 Task: Send an email with the signature Christian Kelly with the subject 'Request for sponsorship' and the message 'Could you please provide a breakdown of the costs?' from softage.1@softage.net to softage.10@softage.net with an attached document Strategic_plan.pdf and move the email from Sent Items to the folder HR
Action: Key pressed n
Screenshot: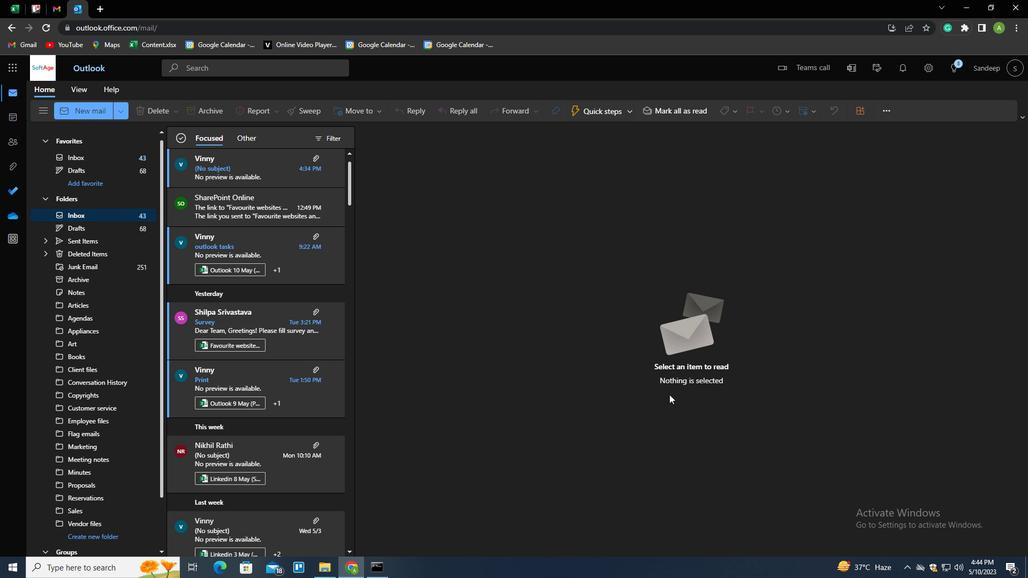 
Action: Mouse moved to (723, 113)
Screenshot: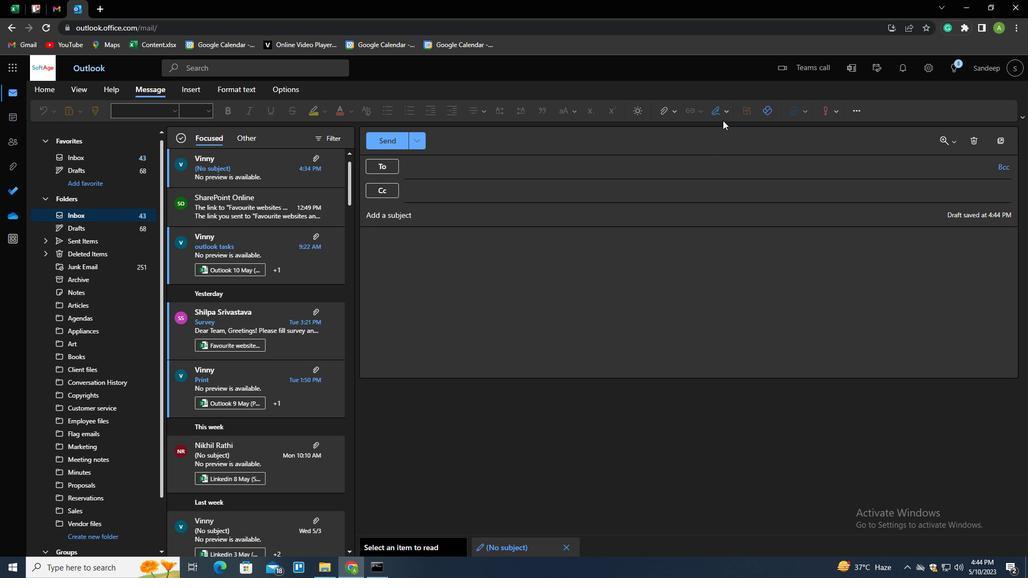 
Action: Mouse pressed left at (723, 113)
Screenshot: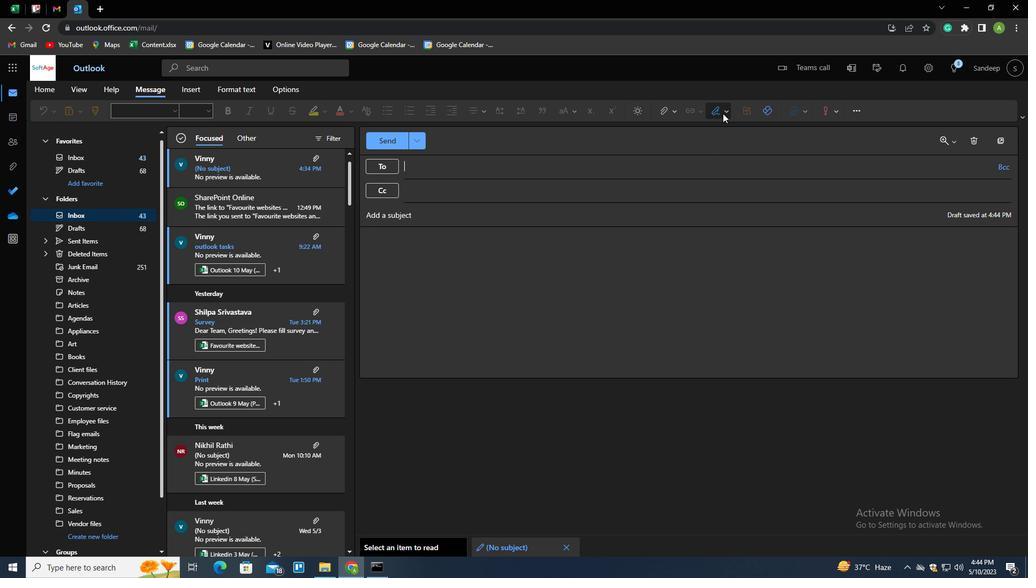 
Action: Mouse moved to (706, 151)
Screenshot: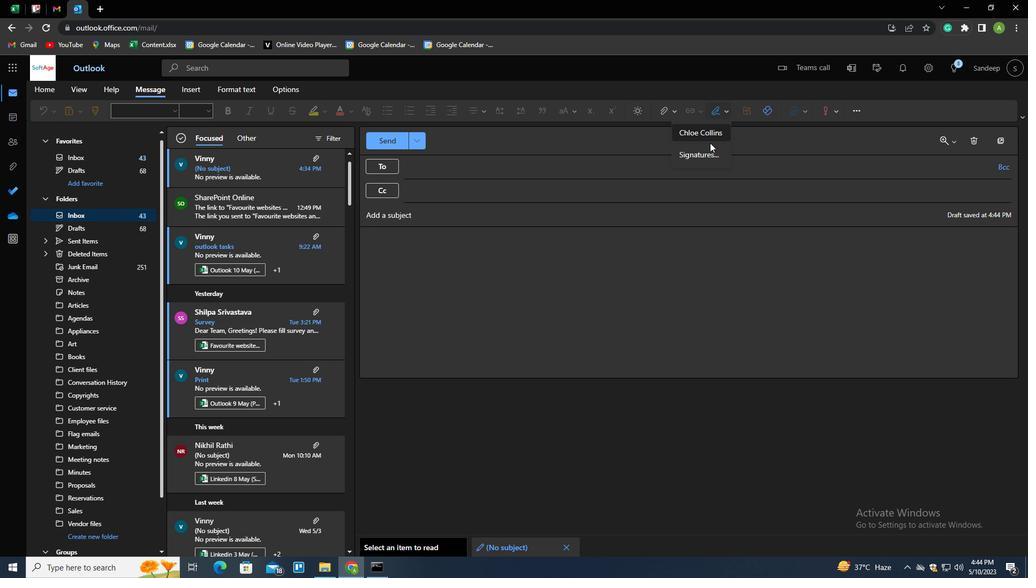 
Action: Mouse pressed left at (706, 151)
Screenshot: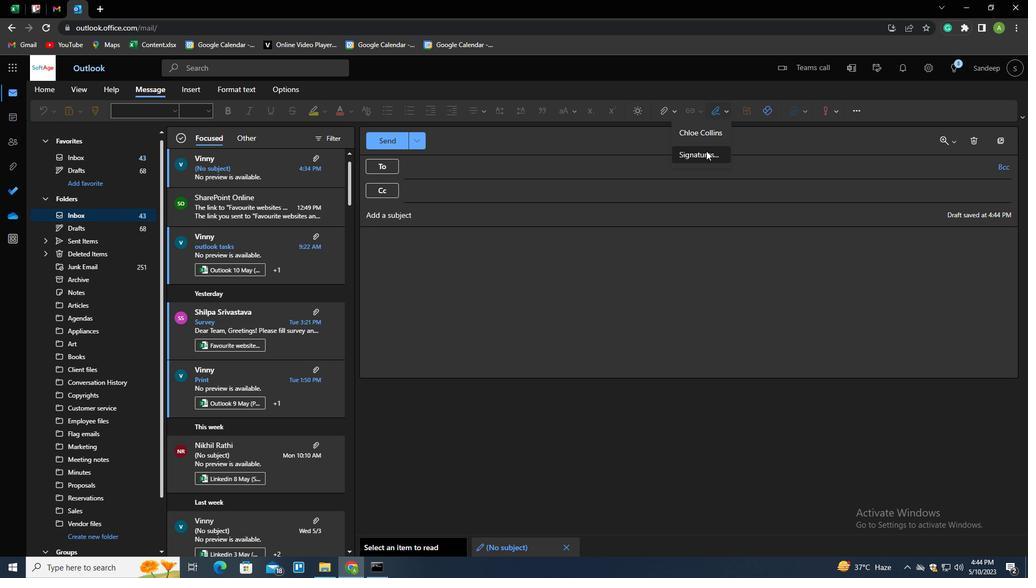 
Action: Mouse moved to (716, 196)
Screenshot: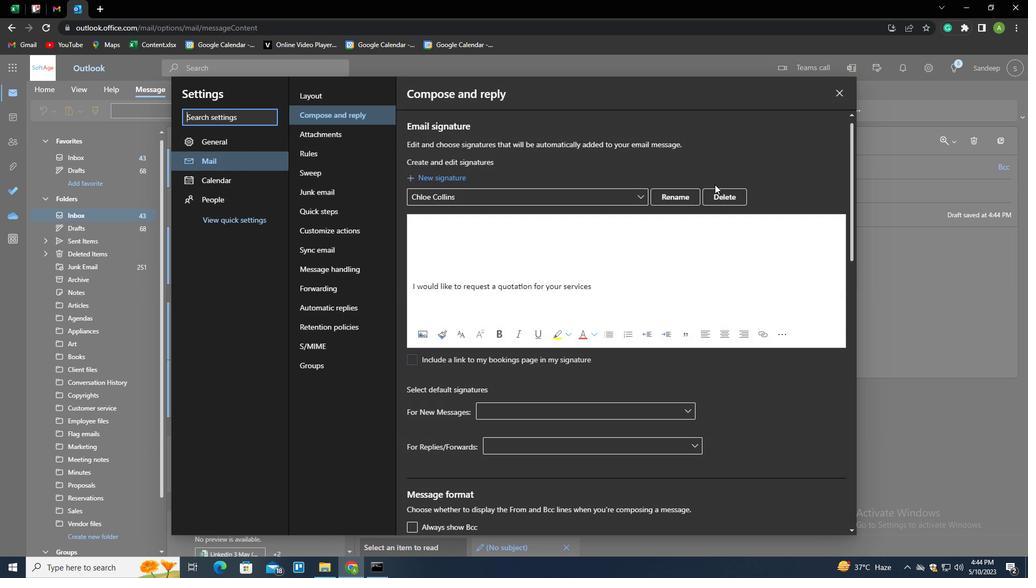 
Action: Mouse pressed left at (716, 196)
Screenshot: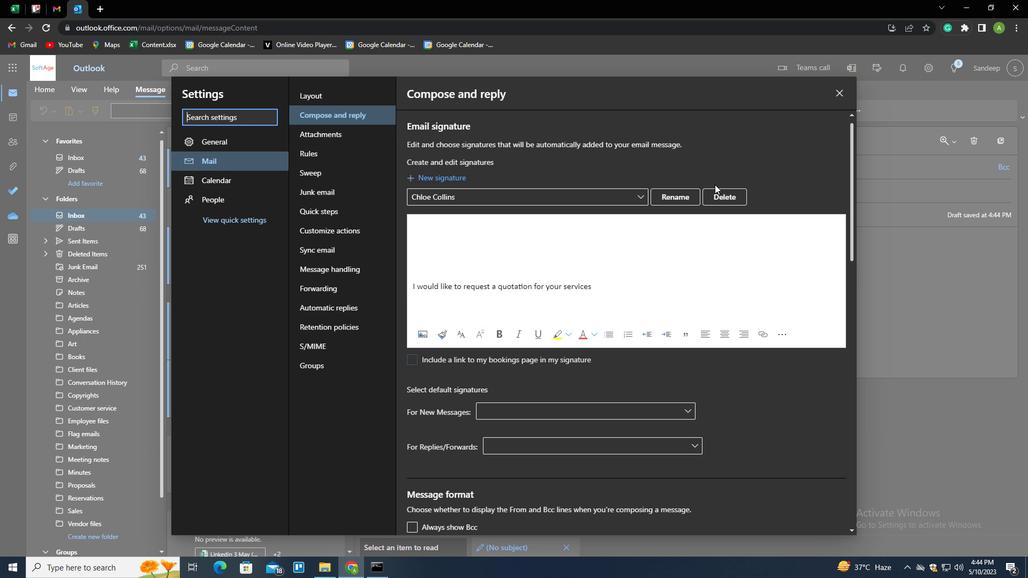 
Action: Mouse pressed left at (716, 196)
Screenshot: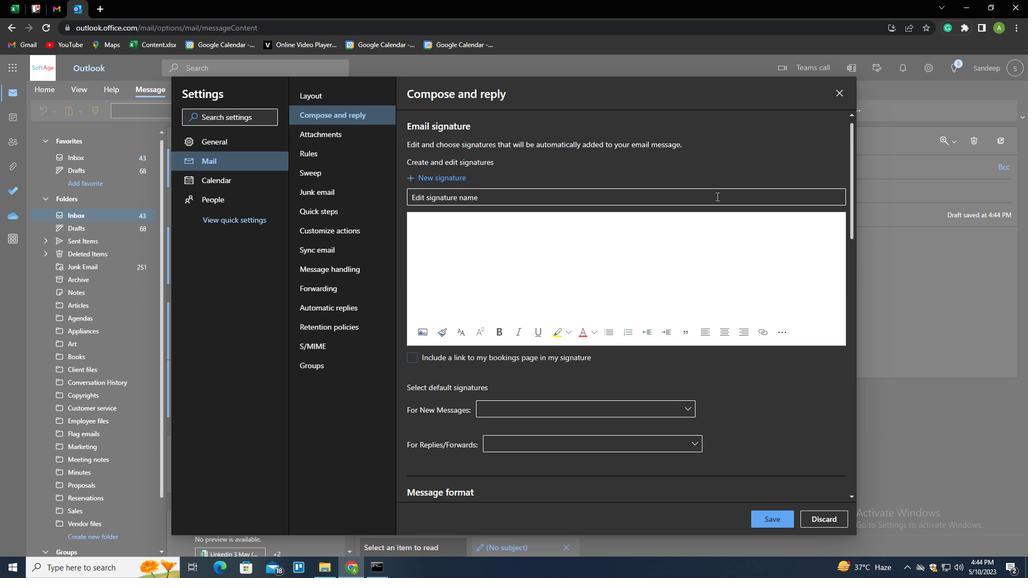 
Action: Key pressed <Key.shift>CHRISTIAN<Key.space><Key.shift>KELLY<Key.tab><Key.shift_r><Key.enter><Key.enter><Key.enter><Key.enter><Key.enter><Key.shift>COULD<Key.space>YOU<Key.space>PLESA<Key.backspace><Key.backspace>ASE<Key.space>PROVIDE<Key.space>A<Key.space>BREAD<Key.backspace>KDOWN<Key.space>OF<Key.space>THE<Key.space>COSTS<Key.shift><Key.shift><Key.shift><Key.shift>?
Screenshot: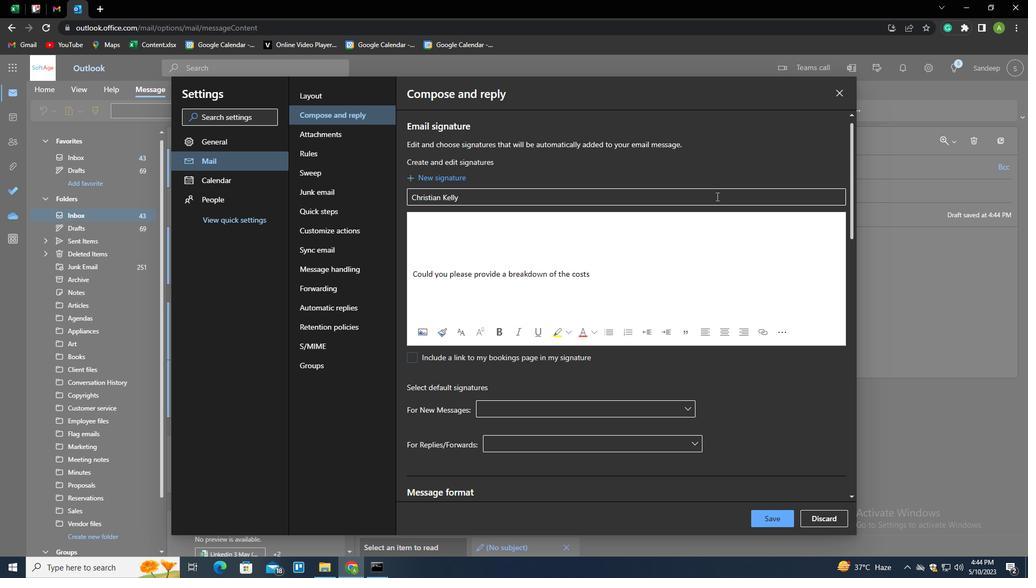 
Action: Mouse moved to (773, 520)
Screenshot: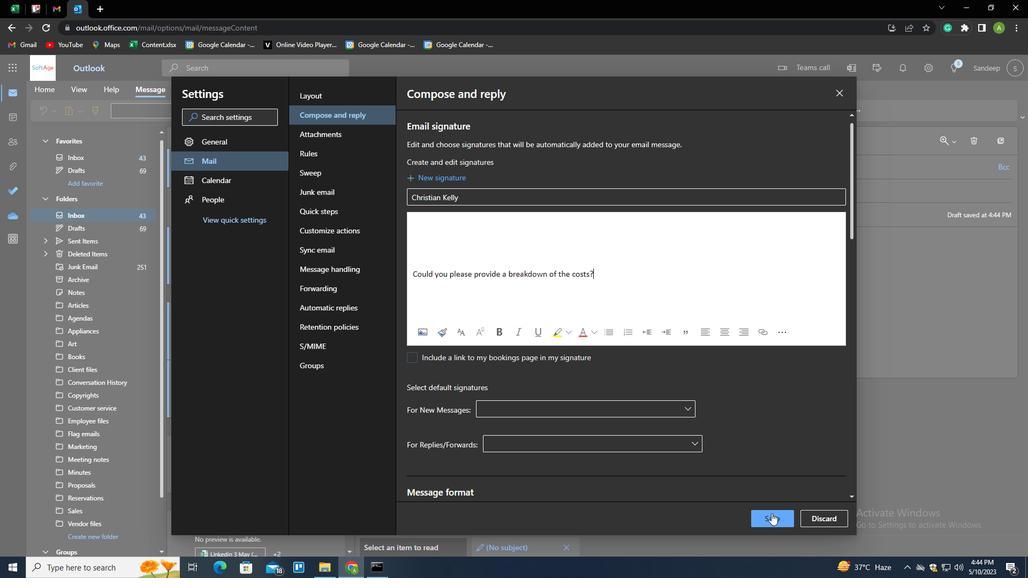 
Action: Mouse pressed left at (773, 520)
Screenshot: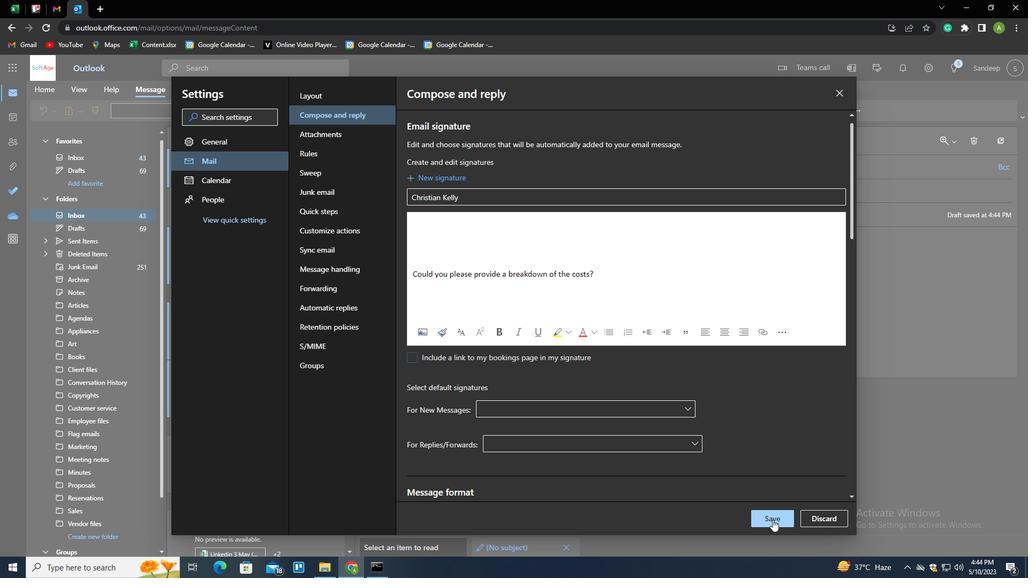 
Action: Mouse moved to (882, 324)
Screenshot: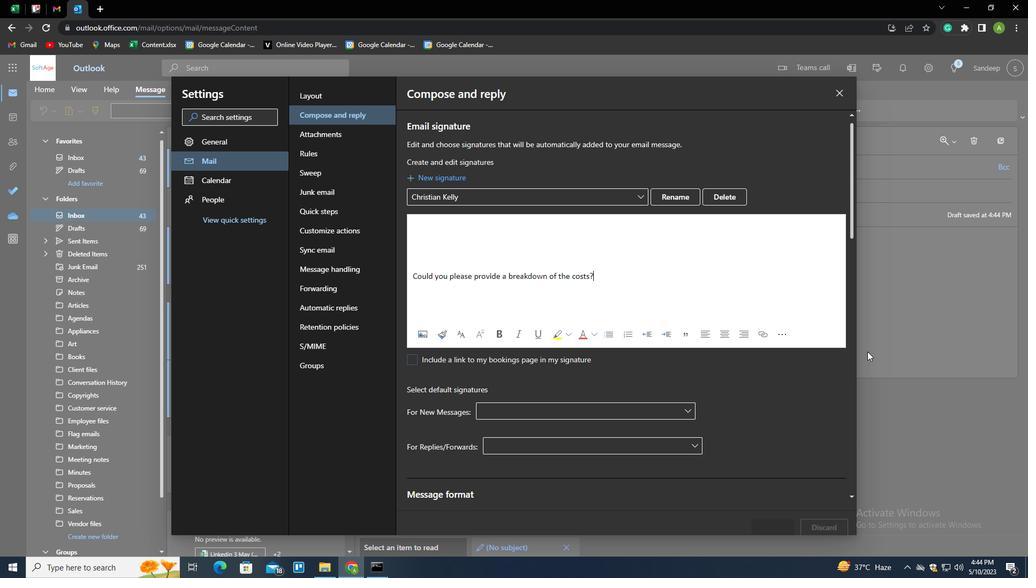 
Action: Mouse pressed left at (882, 324)
Screenshot: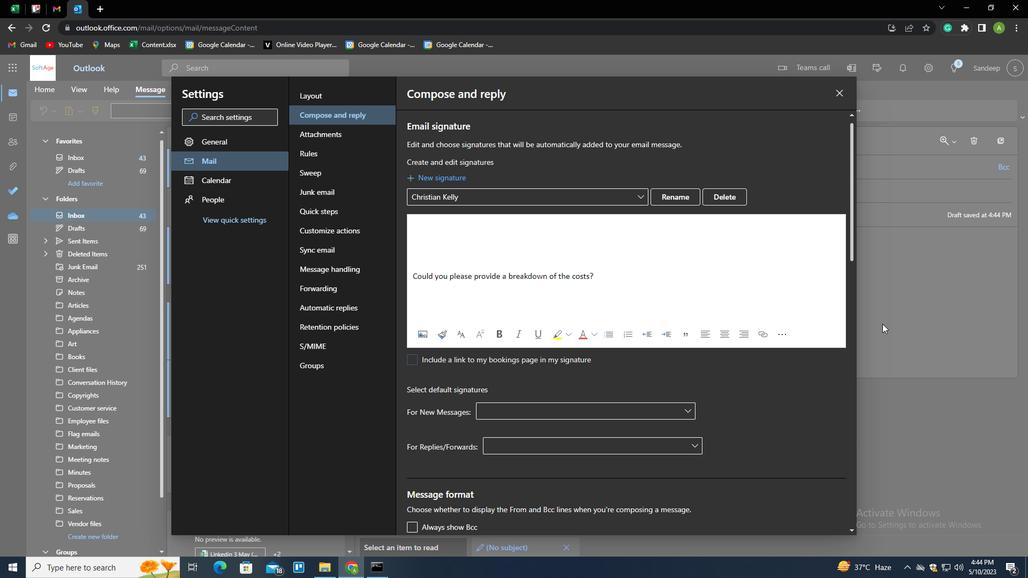 
Action: Mouse moved to (724, 111)
Screenshot: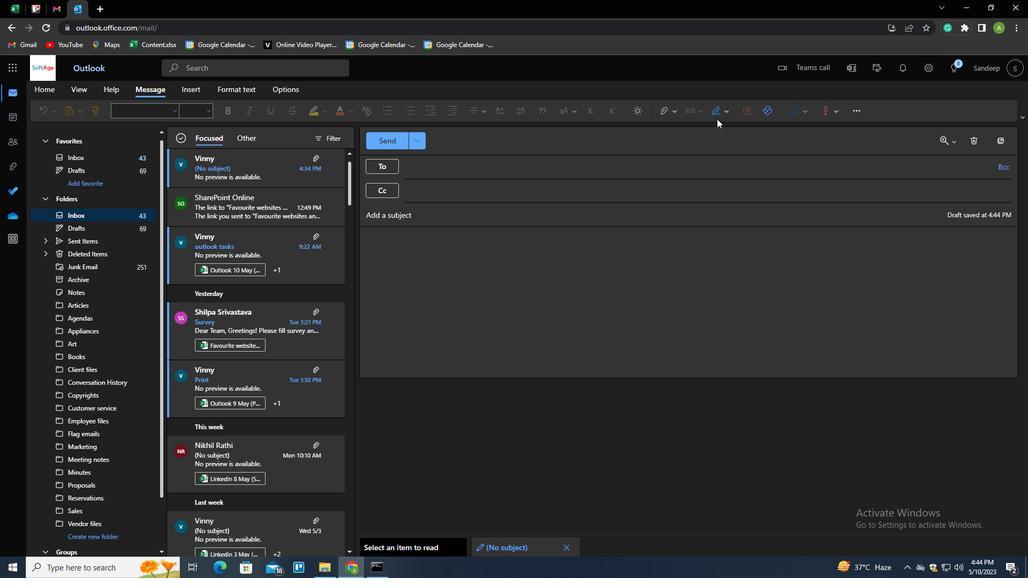 
Action: Mouse pressed left at (724, 111)
Screenshot: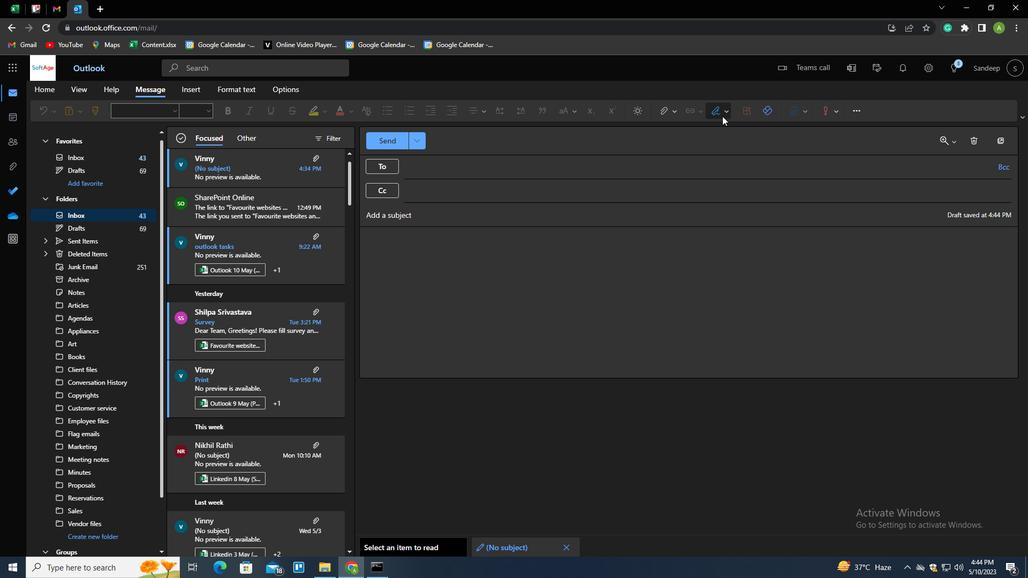 
Action: Mouse moved to (711, 128)
Screenshot: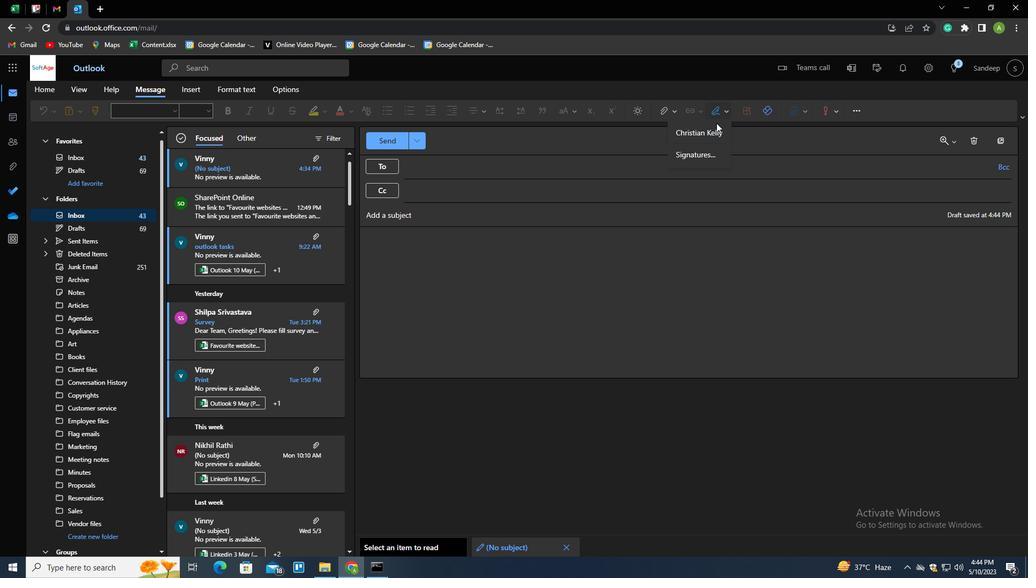 
Action: Mouse pressed left at (711, 128)
Screenshot: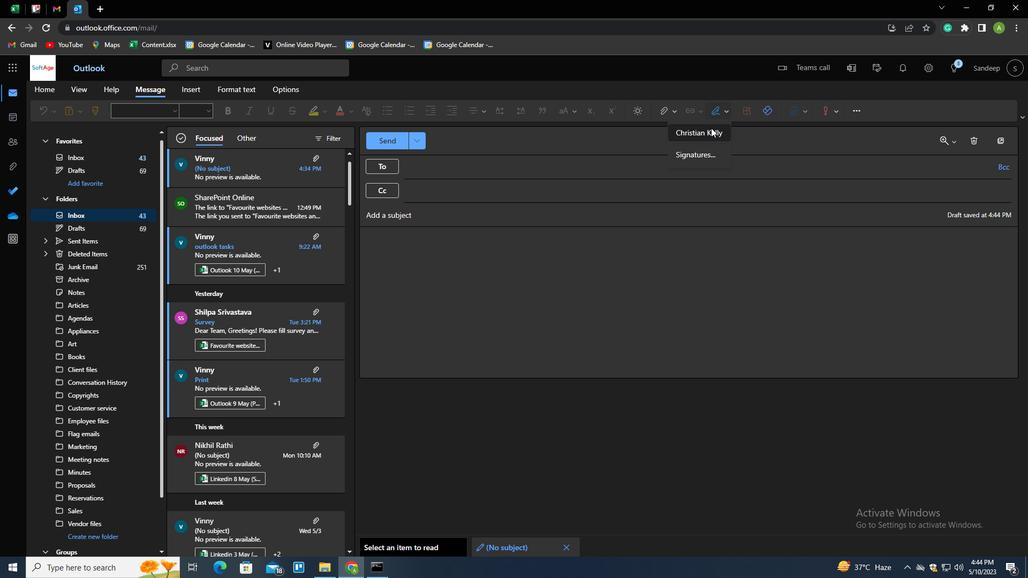 
Action: Mouse moved to (428, 219)
Screenshot: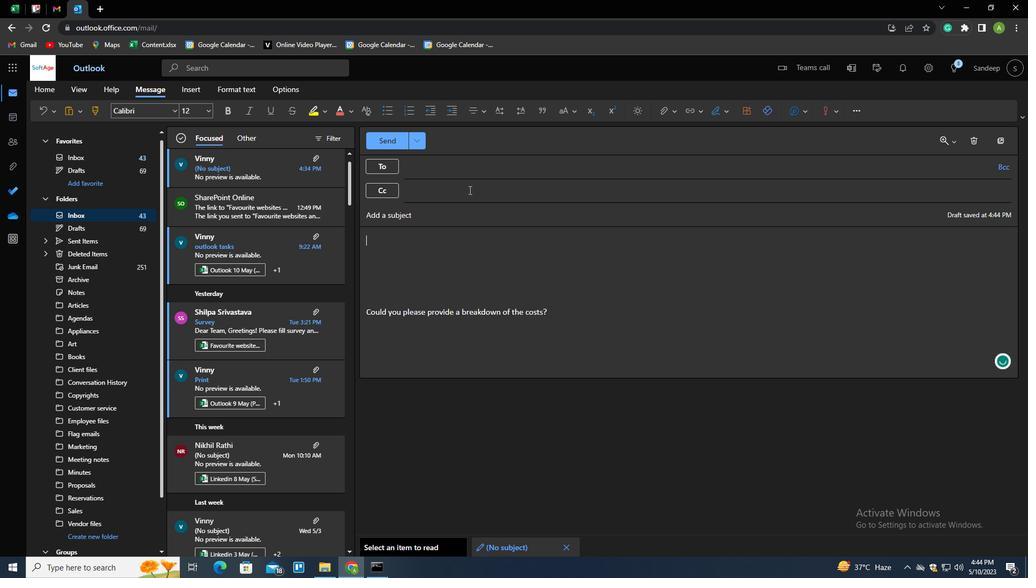 
Action: Mouse pressed left at (428, 219)
Screenshot: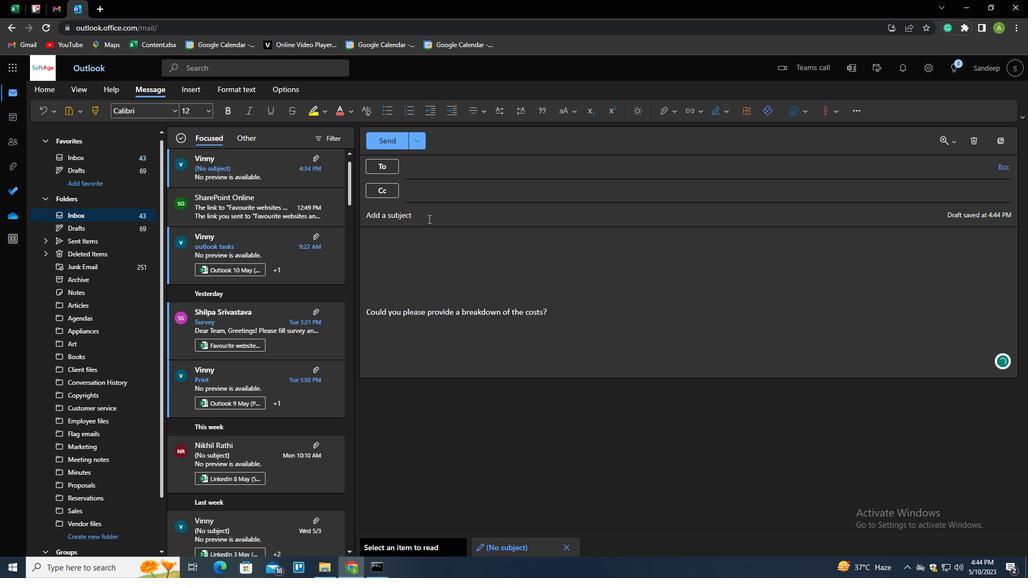 
Action: Mouse moved to (428, 219)
Screenshot: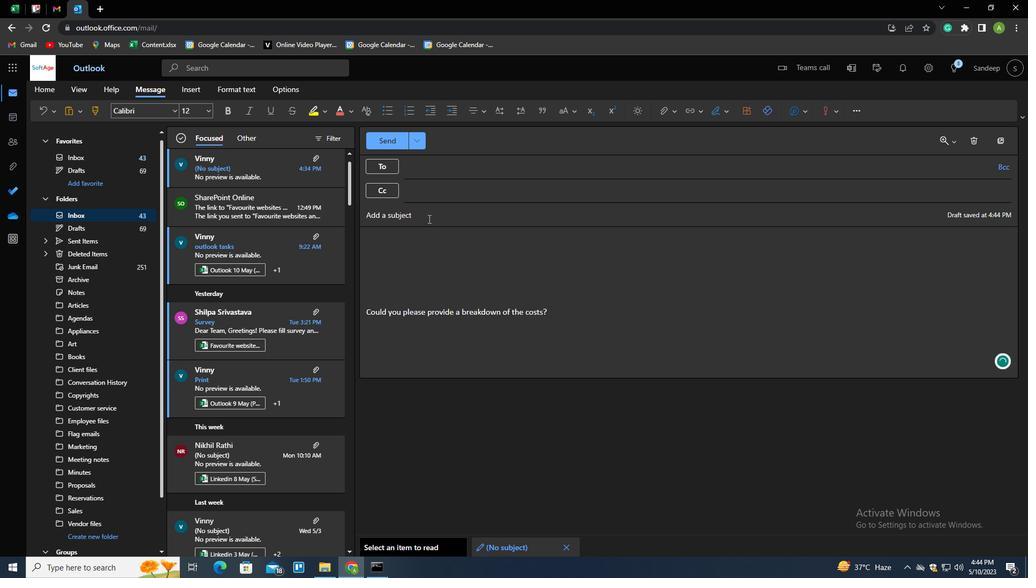 
Action: Key pressed <Key.shift>REQUEST<Key.space>FOR<Key.space>SPONSORSHIP
Screenshot: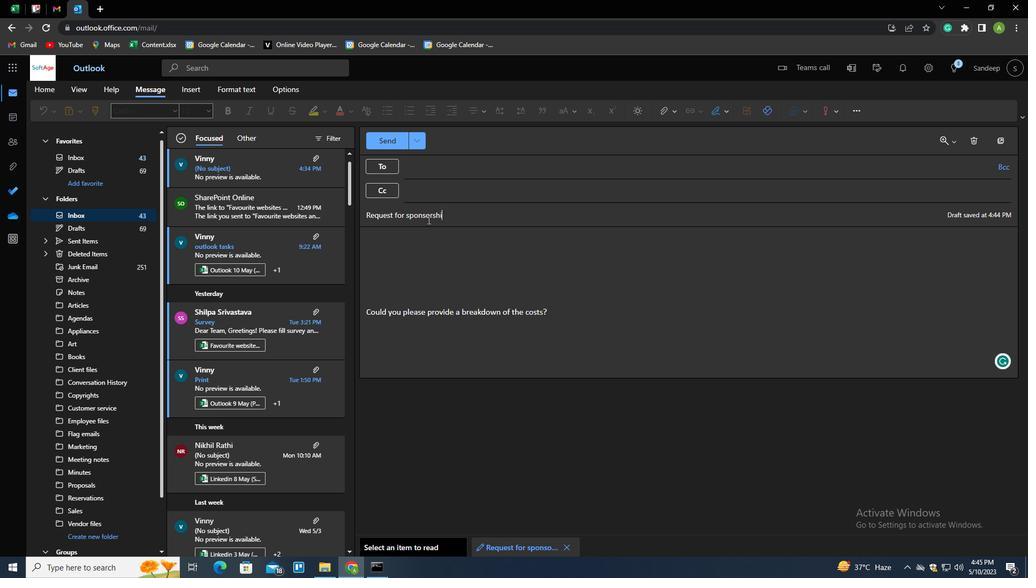 
Action: Mouse moved to (432, 166)
Screenshot: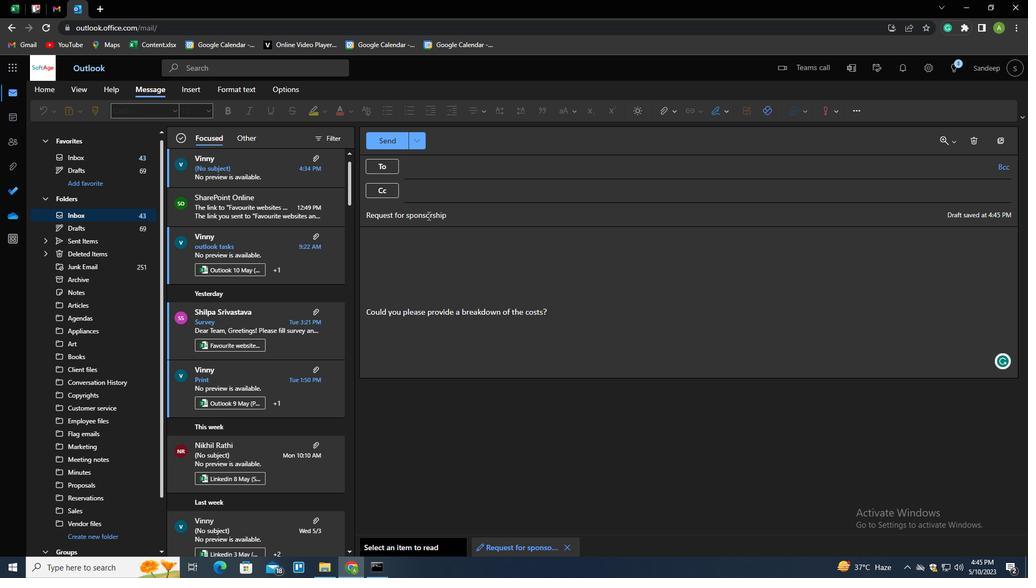 
Action: Mouse pressed left at (432, 166)
Screenshot: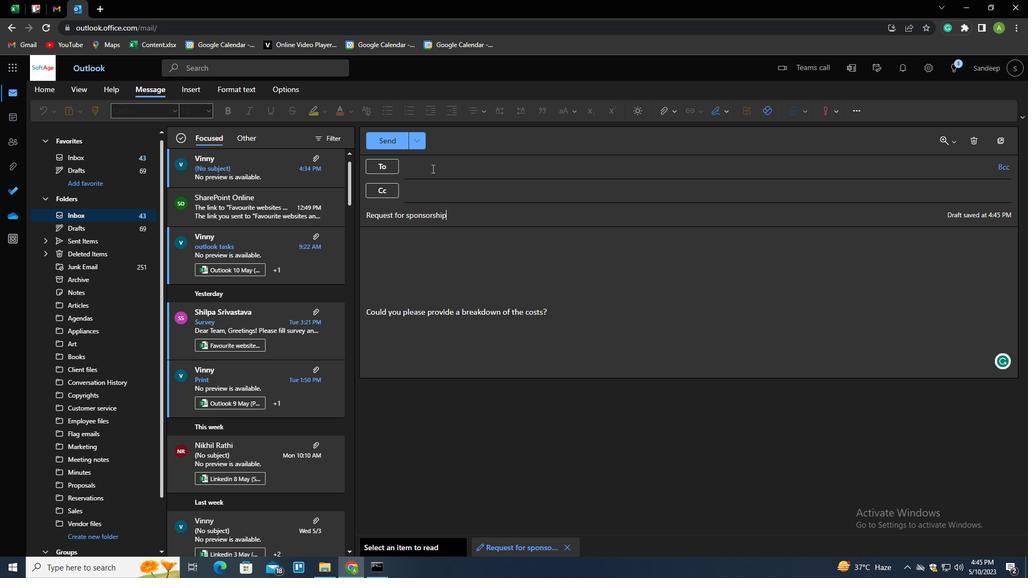 
Action: Key pressed SOFTAGE.10
Screenshot: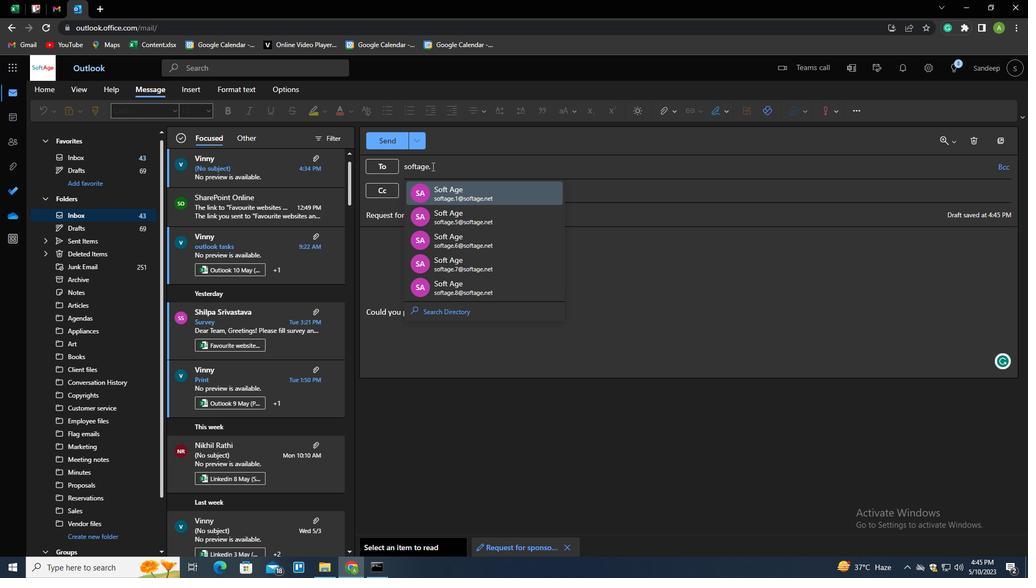 
Action: Mouse moved to (453, 194)
Screenshot: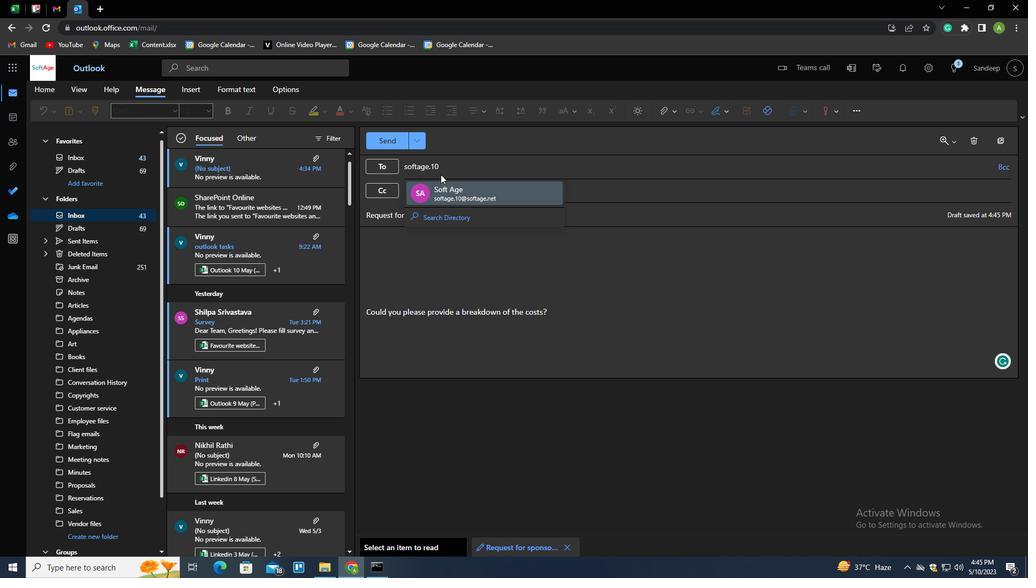 
Action: Mouse pressed left at (453, 194)
Screenshot: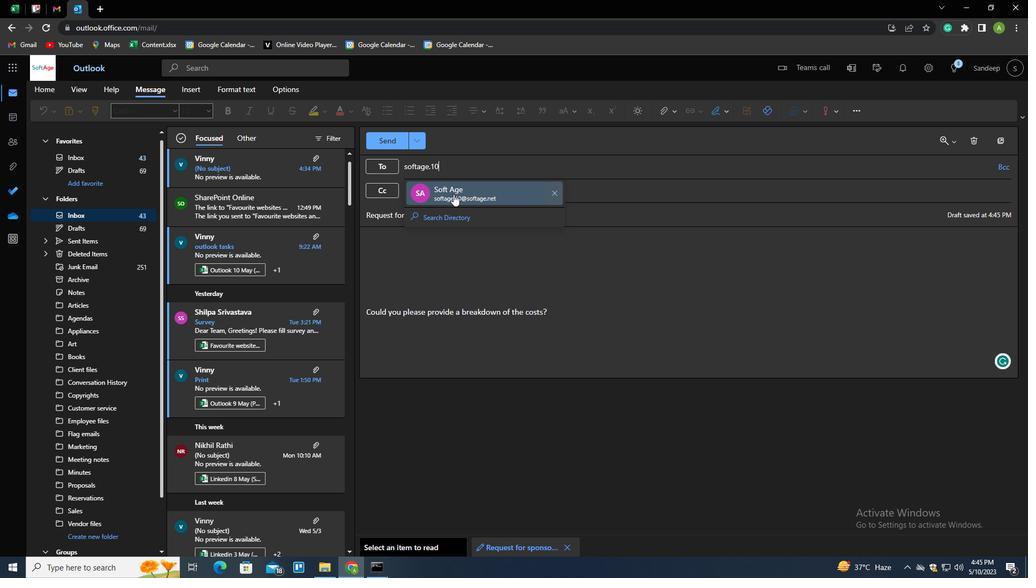 
Action: Mouse moved to (457, 242)
Screenshot: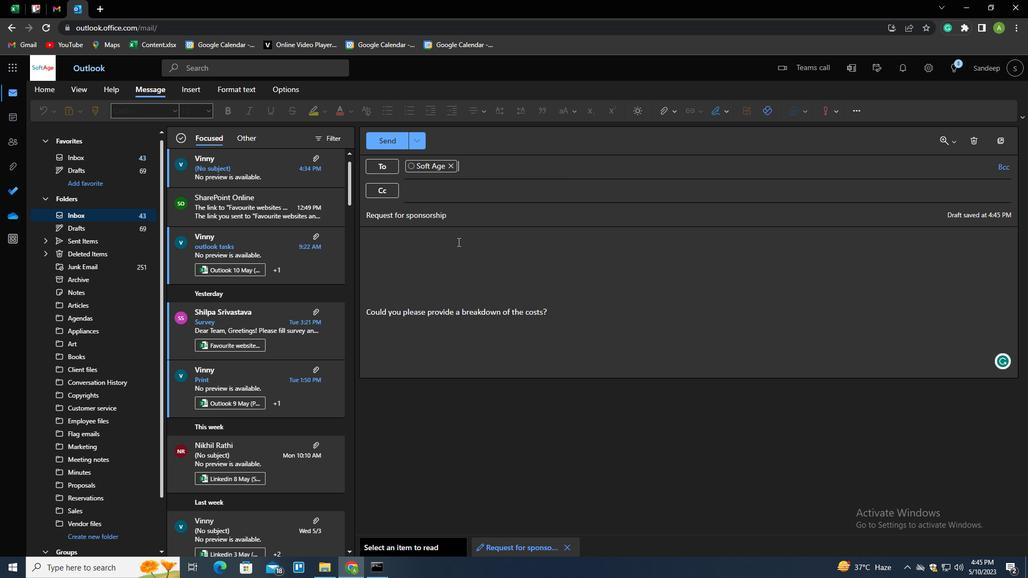 
Action: Mouse pressed left at (457, 242)
Screenshot: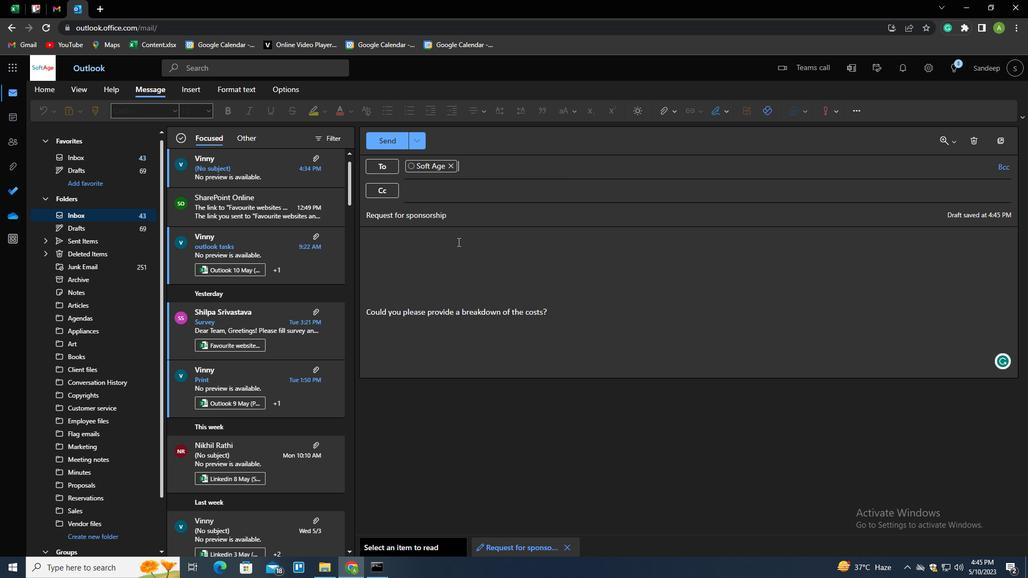 
Action: Mouse moved to (668, 109)
Screenshot: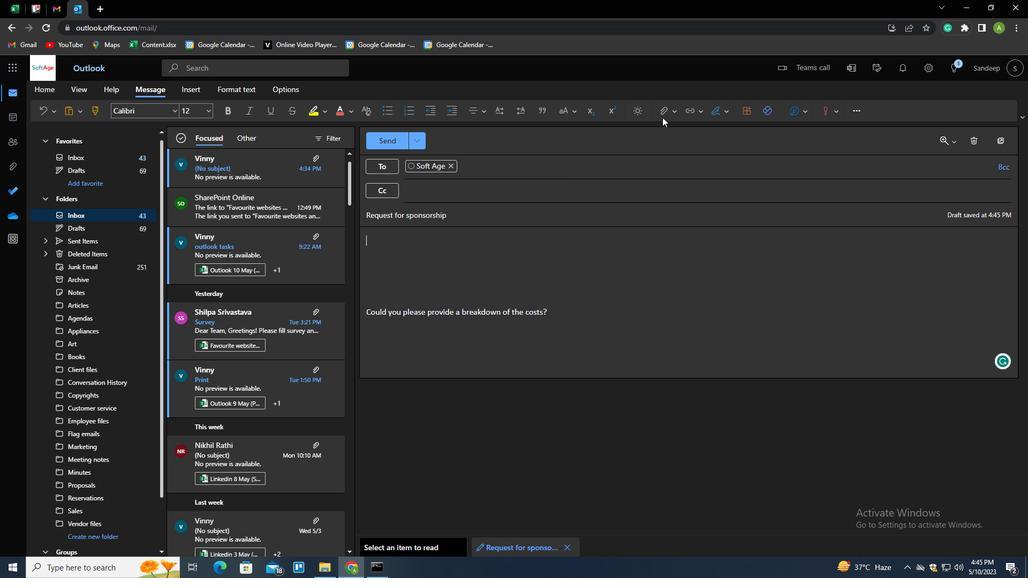 
Action: Mouse pressed left at (668, 109)
Screenshot: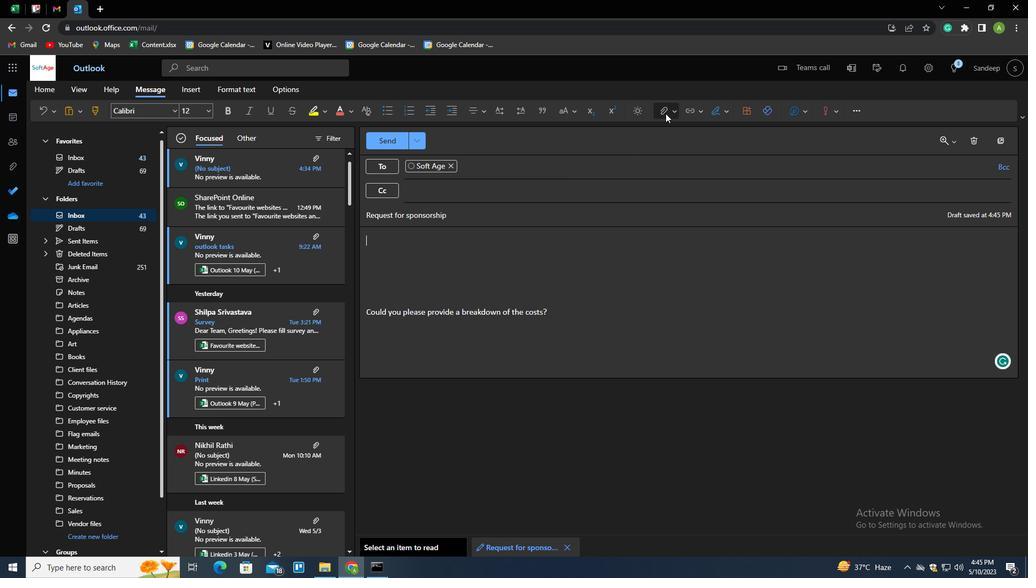 
Action: Mouse moved to (645, 134)
Screenshot: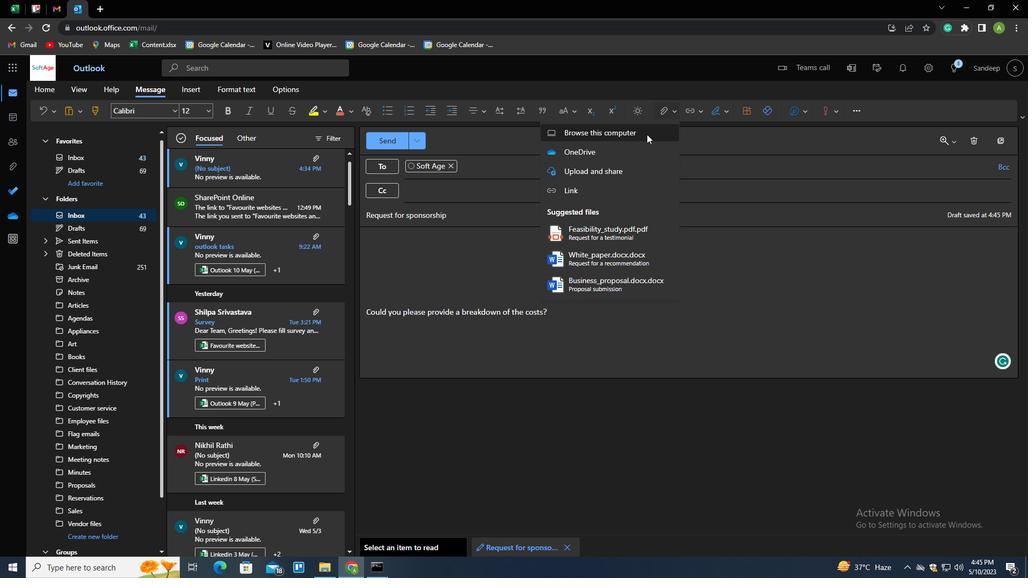 
Action: Mouse pressed left at (645, 134)
Screenshot: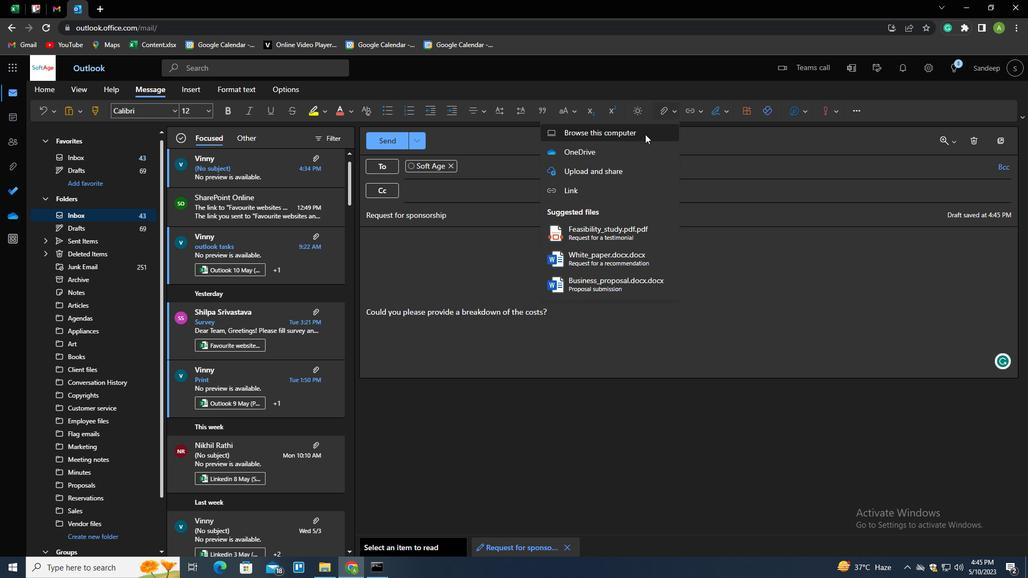 
Action: Mouse moved to (151, 92)
Screenshot: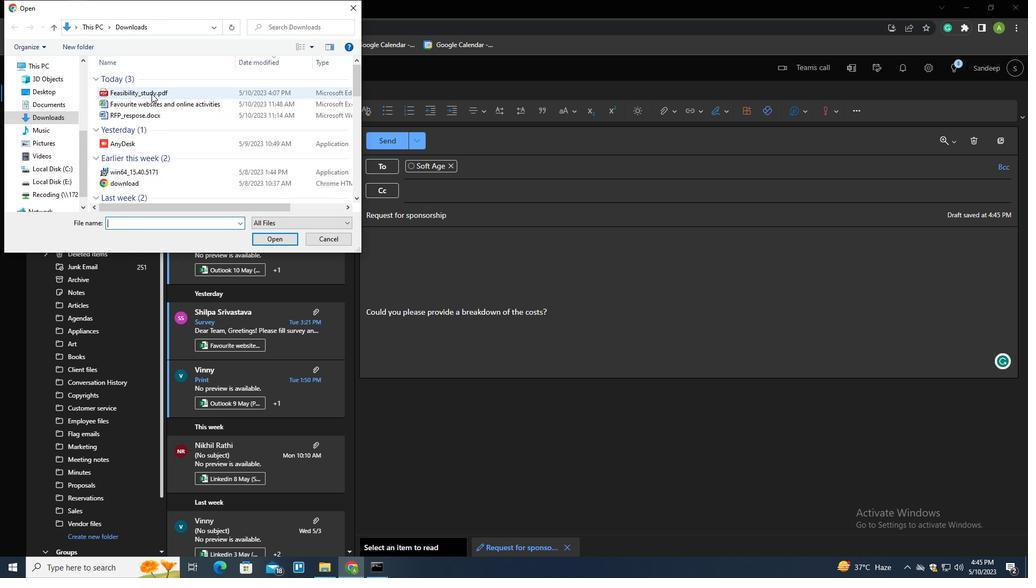 
Action: Mouse pressed right at (151, 92)
Screenshot: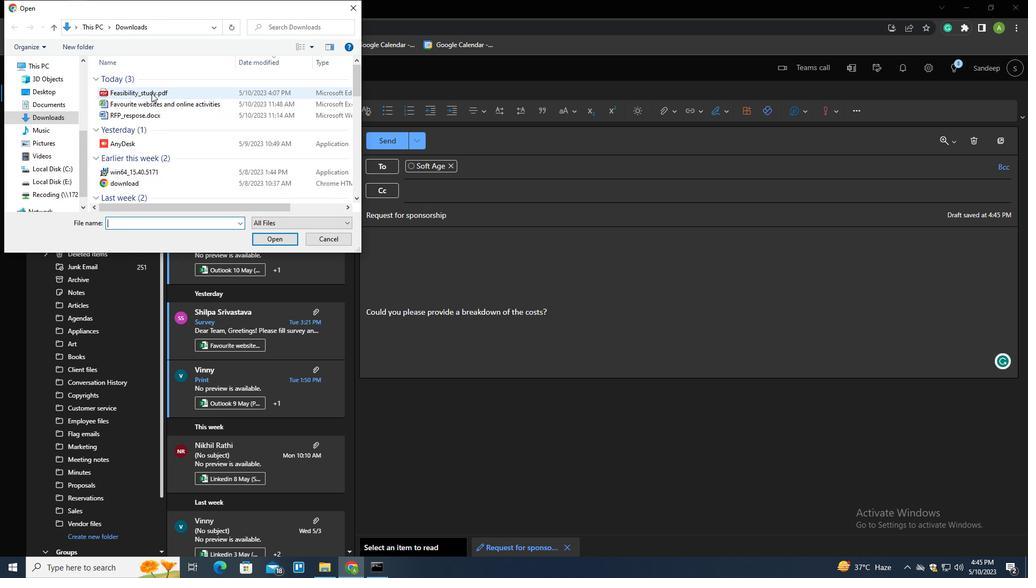 
Action: Mouse moved to (194, 249)
Screenshot: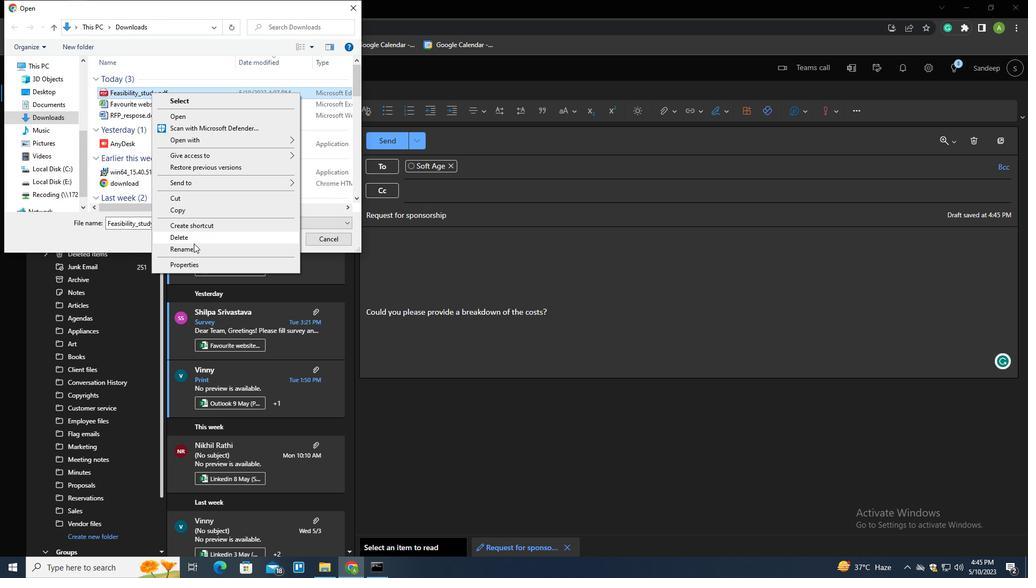 
Action: Mouse pressed left at (194, 249)
Screenshot: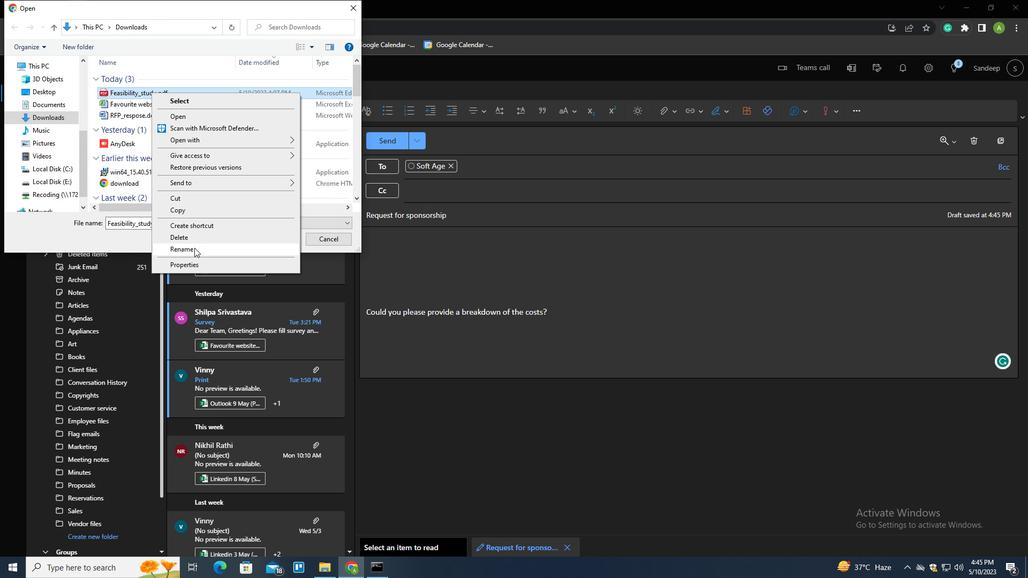 
Action: Key pressed <Key.backspace><Key.shift>STRATEGIC.<Key.backspace><Key.shift>_PLAN.PDG<Key.backspace>F
Screenshot: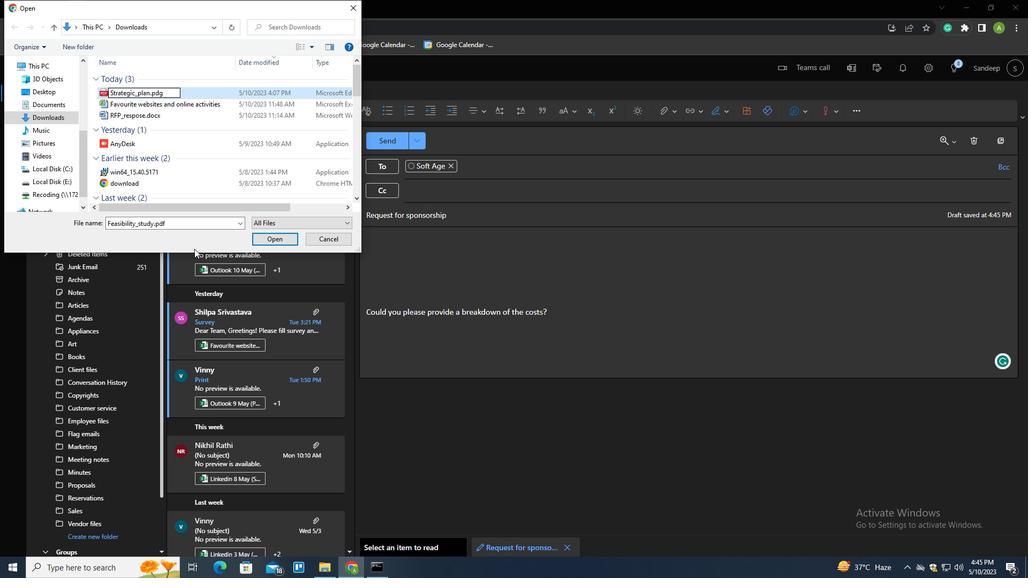 
Action: Mouse moved to (203, 92)
Screenshot: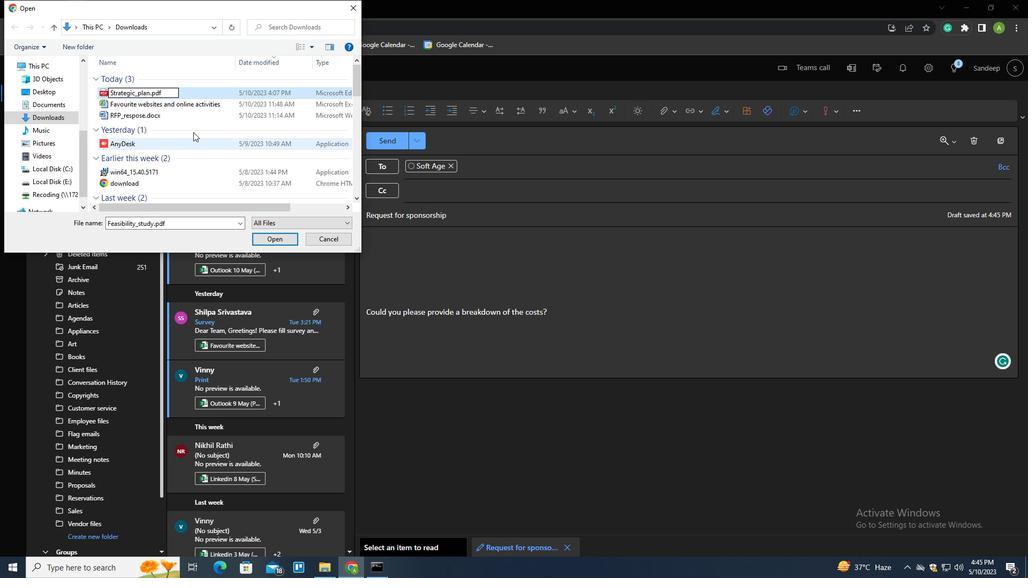 
Action: Mouse pressed left at (203, 92)
Screenshot: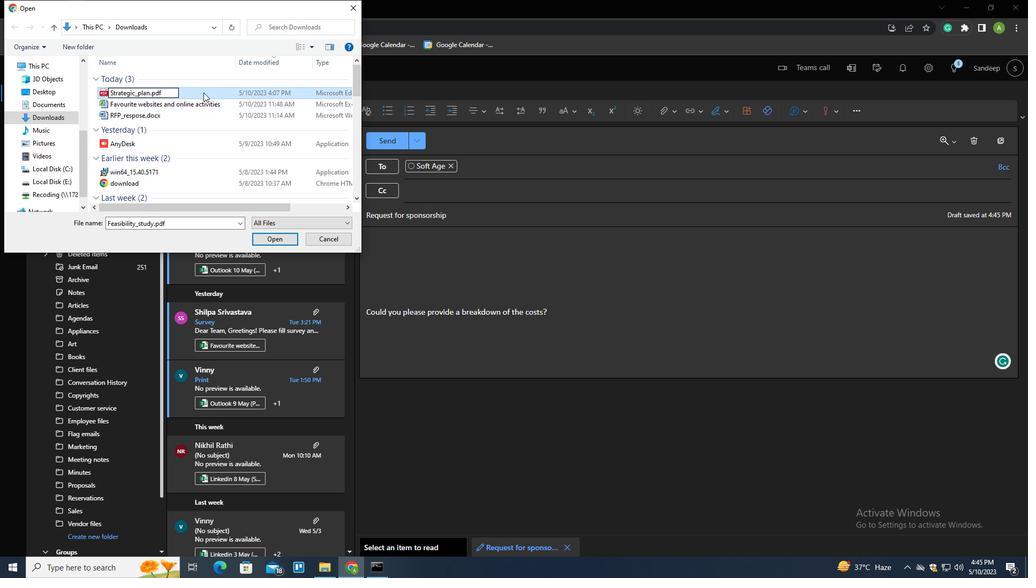 
Action: Mouse moved to (265, 236)
Screenshot: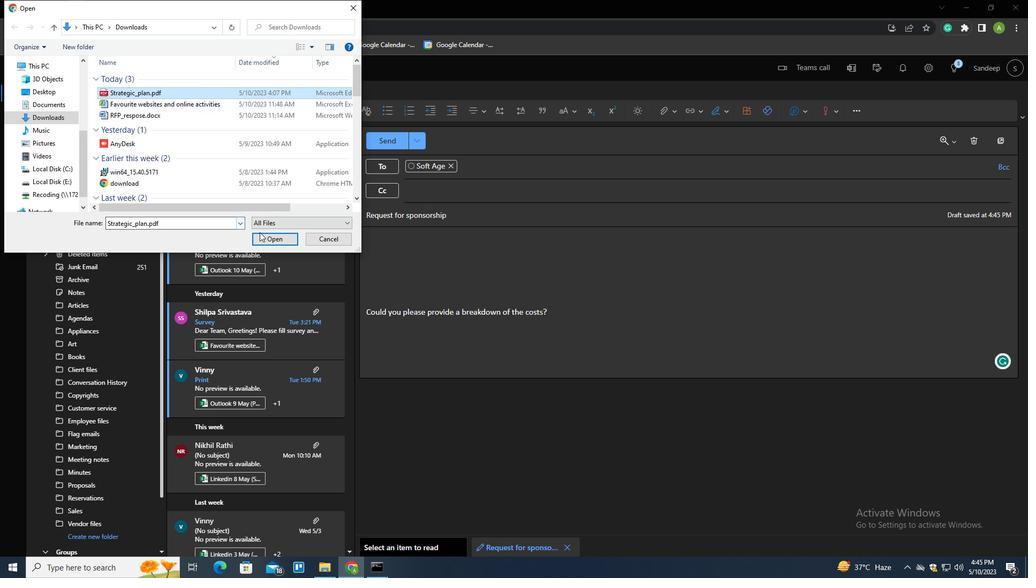 
Action: Mouse pressed left at (265, 236)
Screenshot: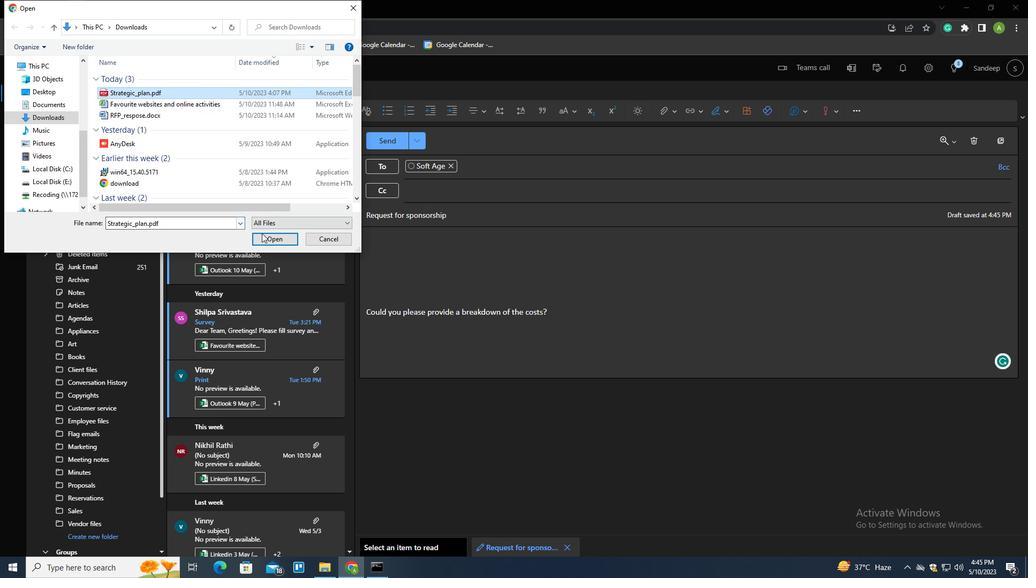 
Action: Mouse moved to (388, 141)
Screenshot: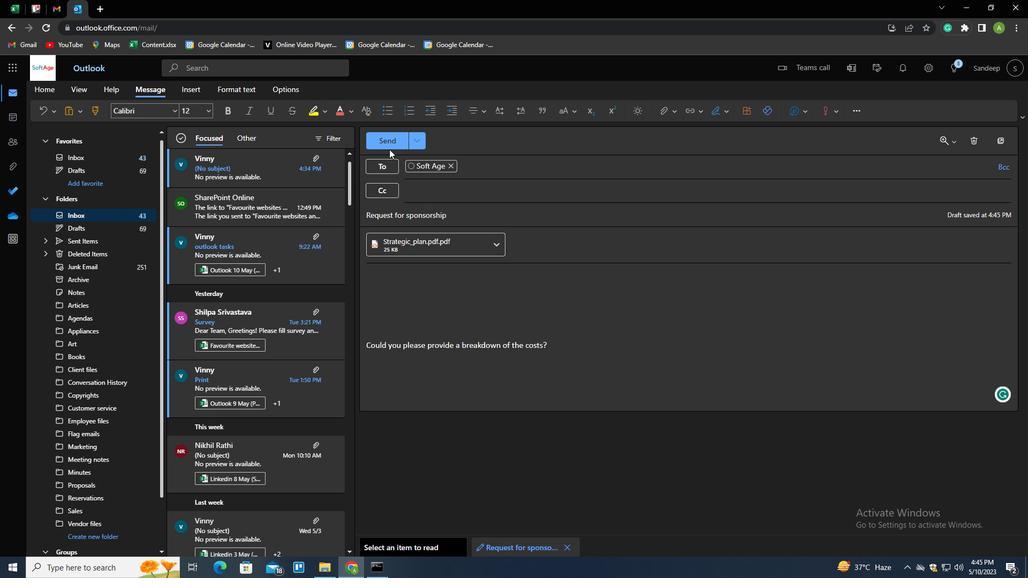 
Action: Mouse pressed left at (388, 141)
Screenshot: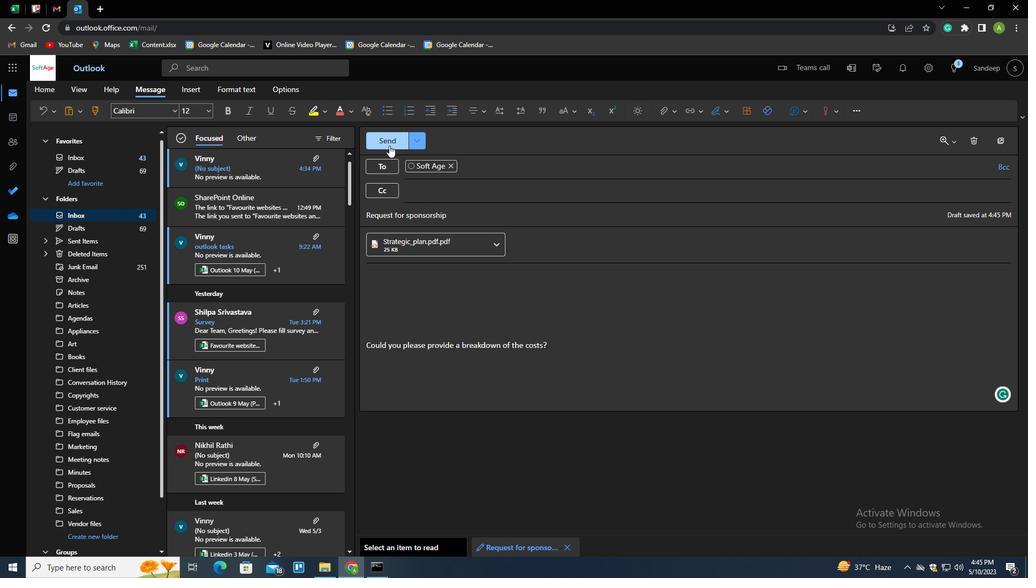 
Action: Mouse moved to (88, 535)
Screenshot: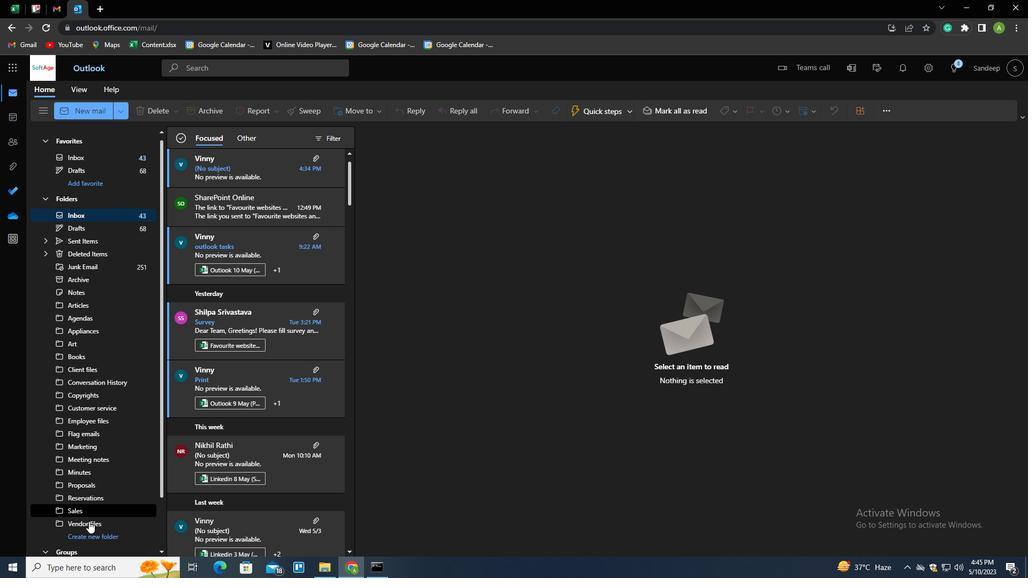 
Action: Mouse pressed left at (88, 535)
Screenshot: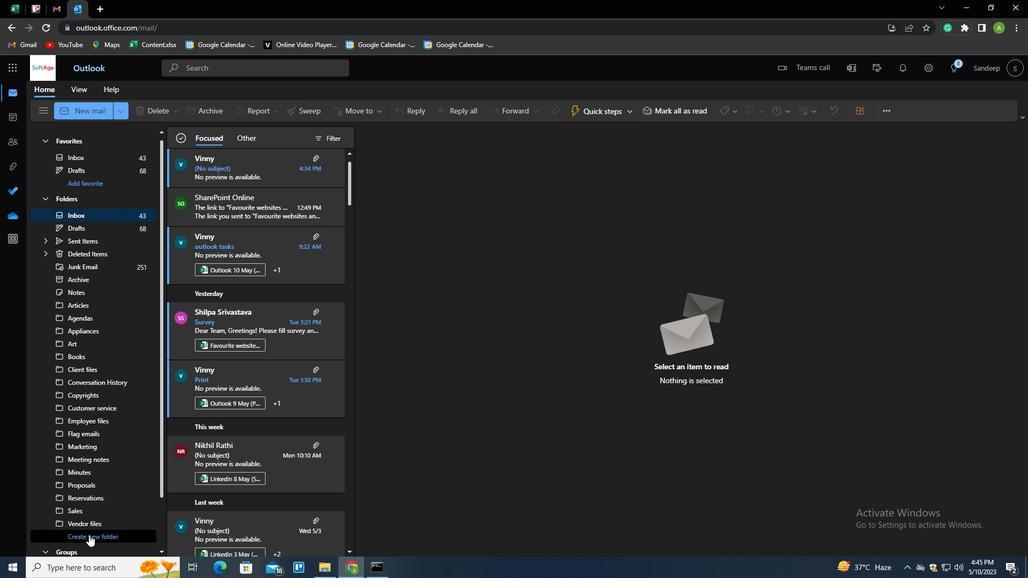 
Action: Key pressed <Key.shift>G<Key.backspace>F<Key.backspace>HR<Key.enter>
Screenshot: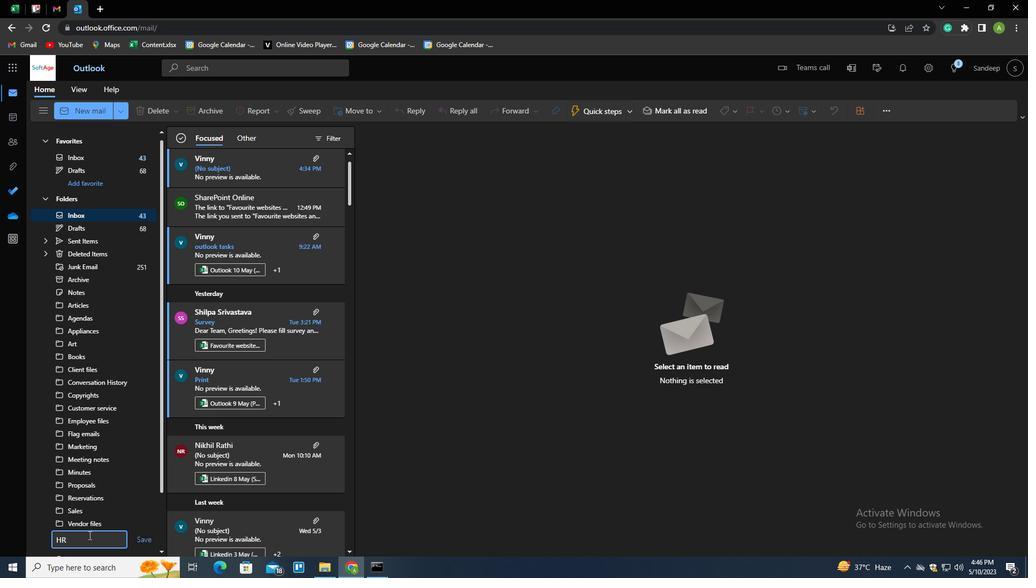 
Action: Mouse moved to (100, 238)
Screenshot: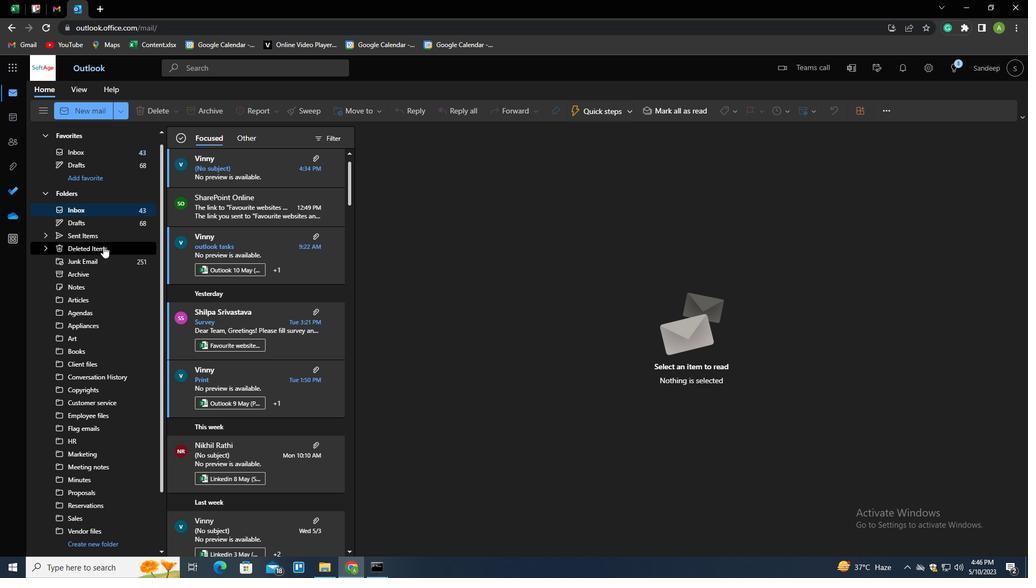 
Action: Mouse pressed left at (100, 238)
Screenshot: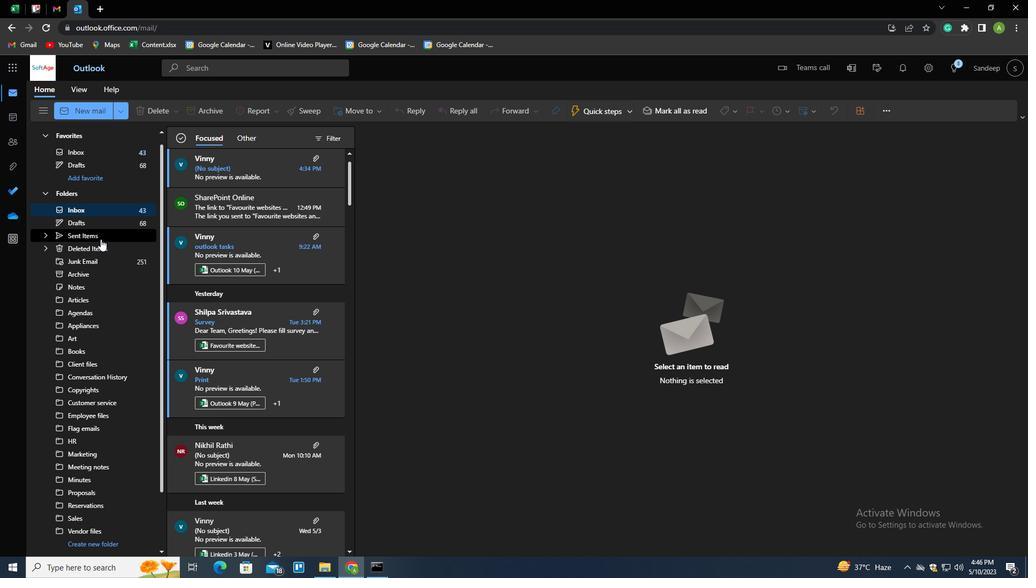 
Action: Mouse moved to (246, 181)
Screenshot: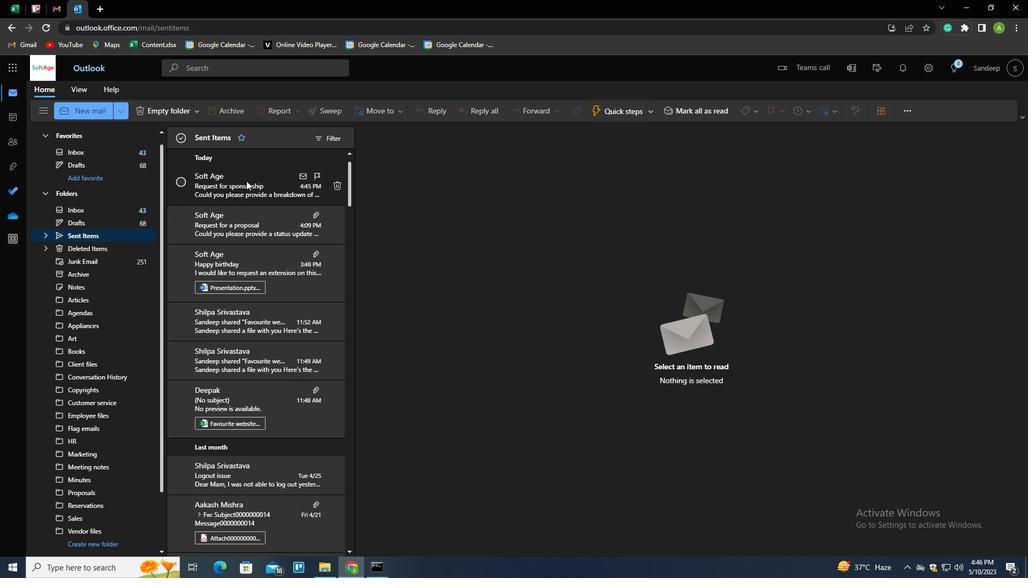 
Action: Mouse pressed right at (246, 181)
Screenshot: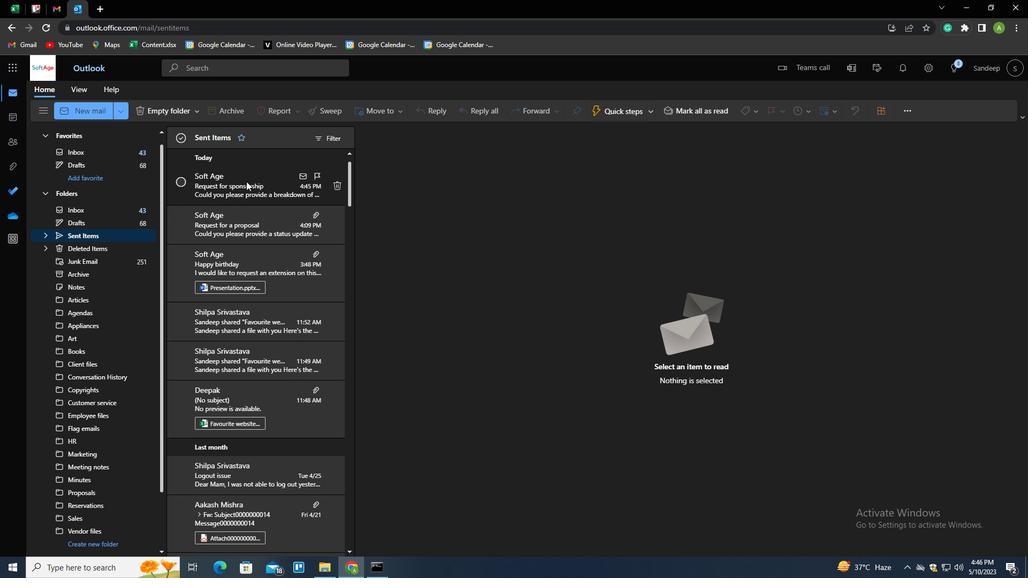 
Action: Mouse moved to (270, 221)
Screenshot: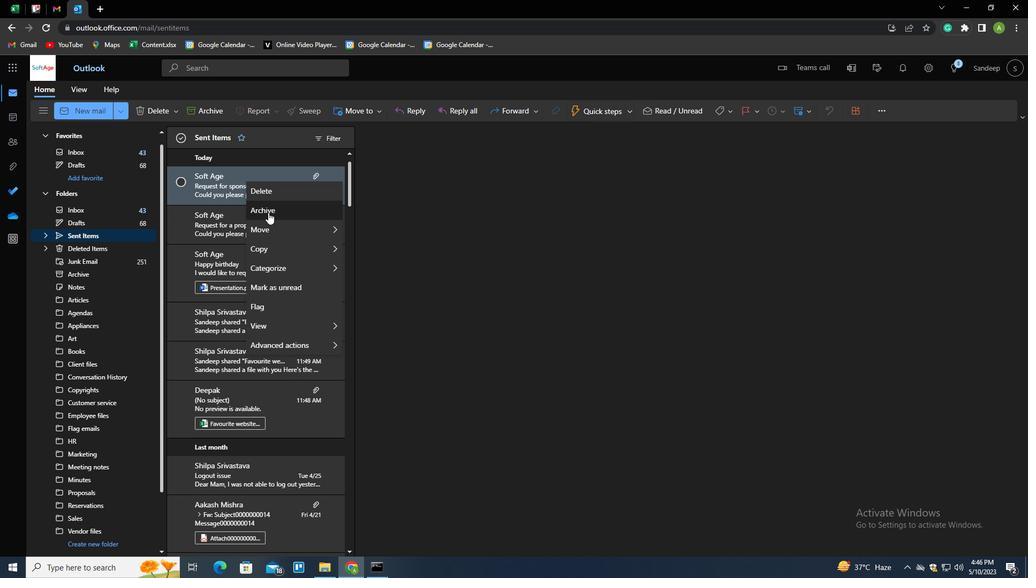
Action: Mouse pressed left at (270, 221)
Screenshot: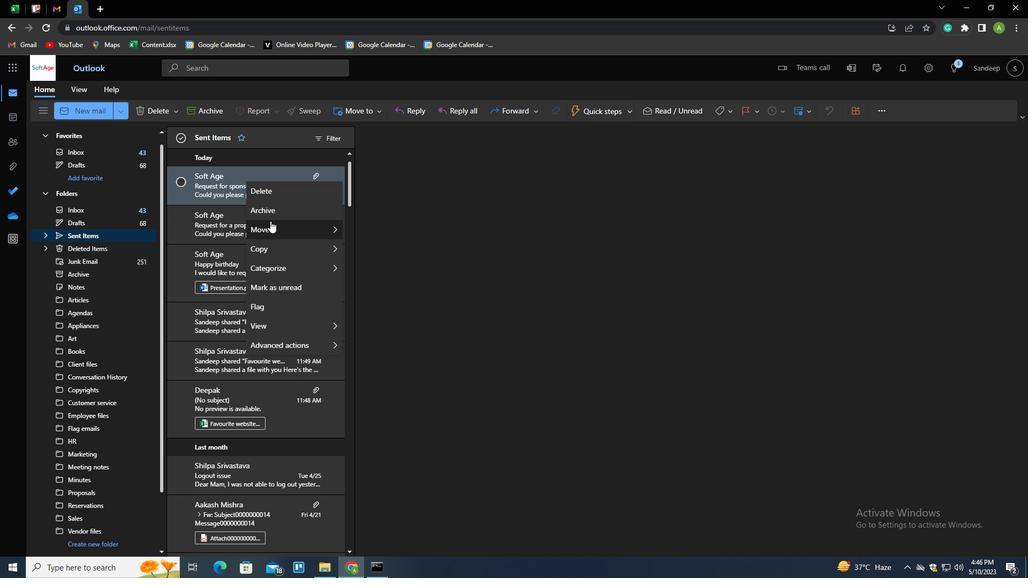 
Action: Mouse moved to (379, 228)
Screenshot: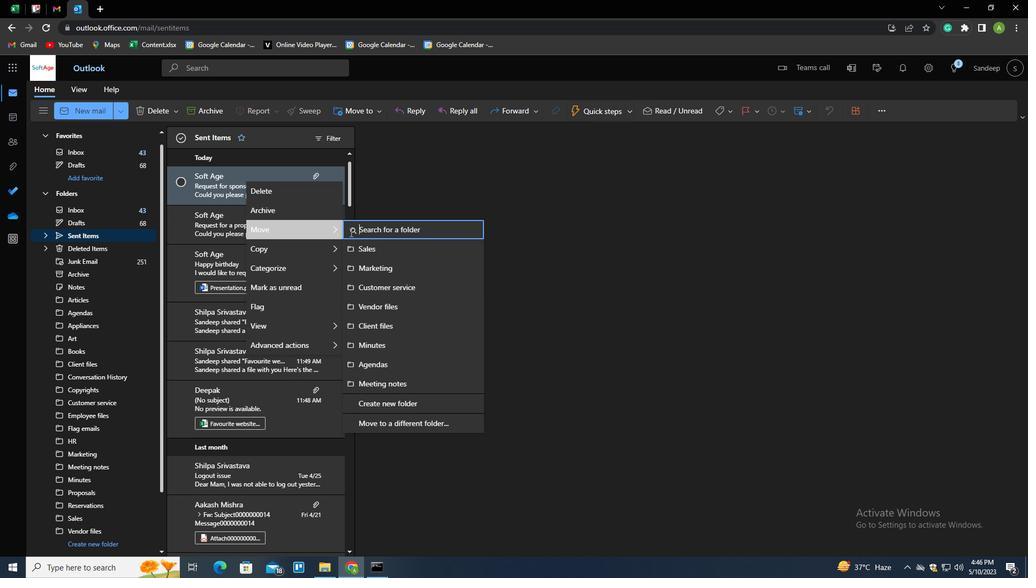 
Action: Mouse pressed left at (379, 228)
Screenshot: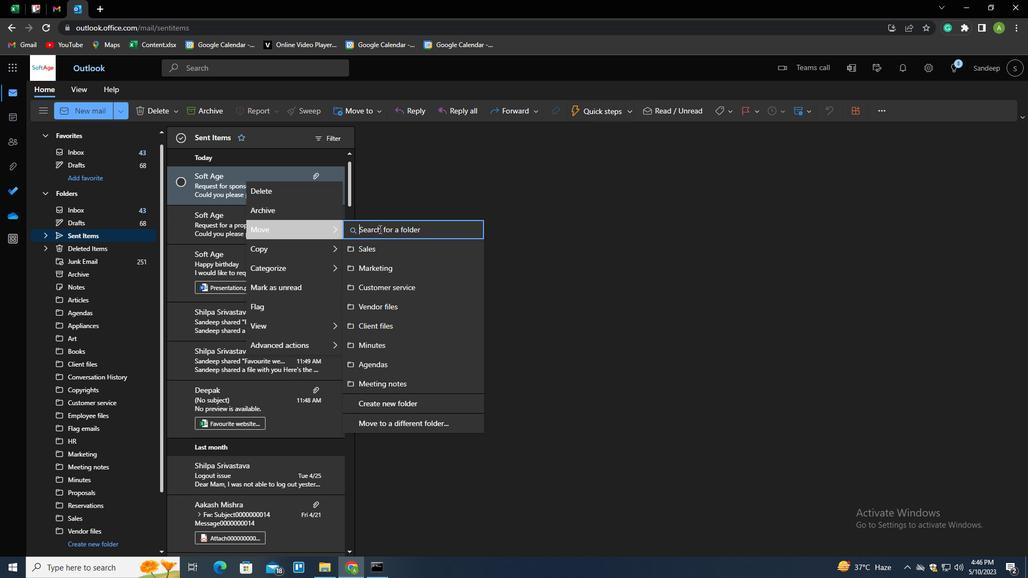 
Action: Key pressed <Key.shift>
Screenshot: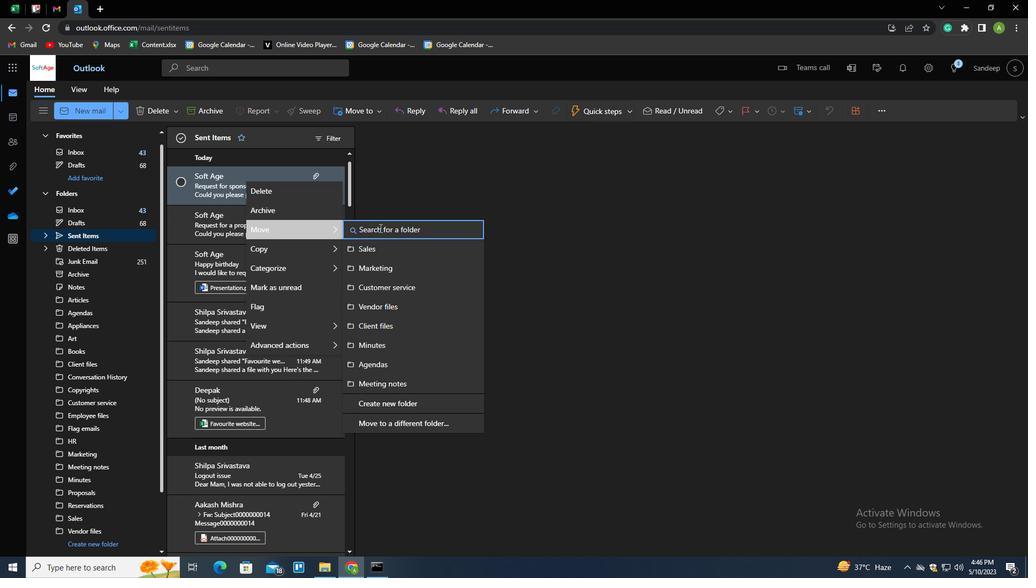 
Action: Mouse moved to (379, 228)
Screenshot: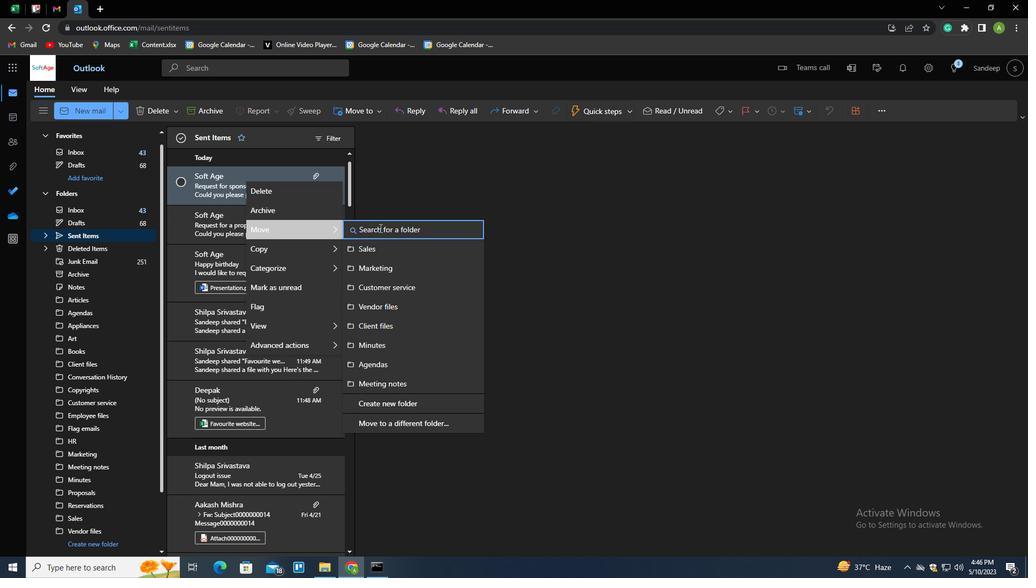 
Action: Key pressed <Key.shift><Key.shift><Key.shift><Key.shift><Key.shift><Key.shift><Key.shift><Key.shift><Key.shift><Key.shift><Key.shift><Key.shift><Key.shift><Key.shift><Key.shift><Key.shift><Key.shift><Key.shift><Key.shift><Key.shift><Key.shift><Key.shift><Key.shift><Key.shift><Key.shift><Key.shift><Key.shift><Key.shift><Key.shift><Key.shift>HR
Screenshot: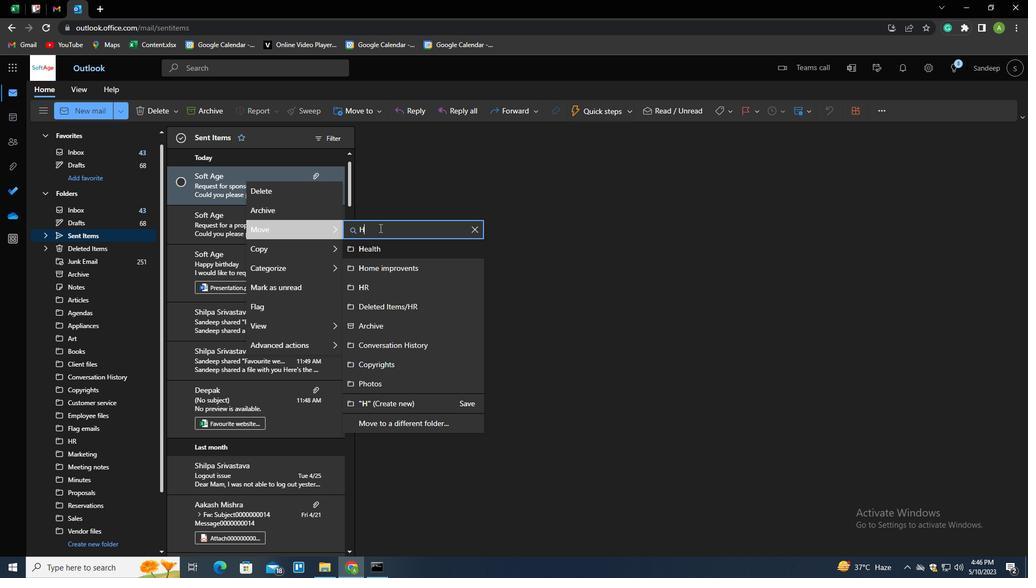 
Action: Mouse moved to (394, 364)
Screenshot: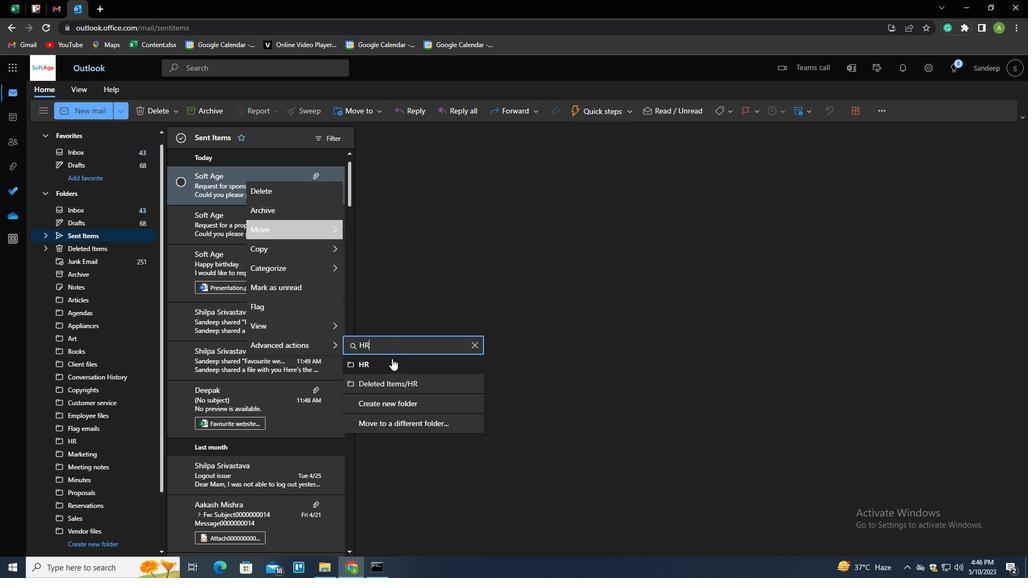 
Action: Mouse pressed left at (394, 364)
Screenshot: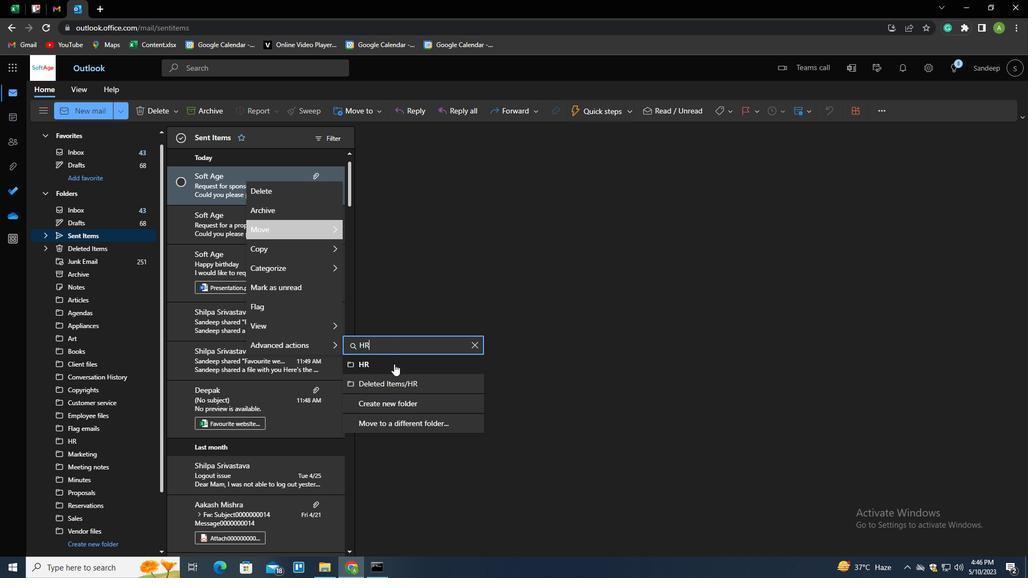 
Action: Mouse moved to (418, 275)
Screenshot: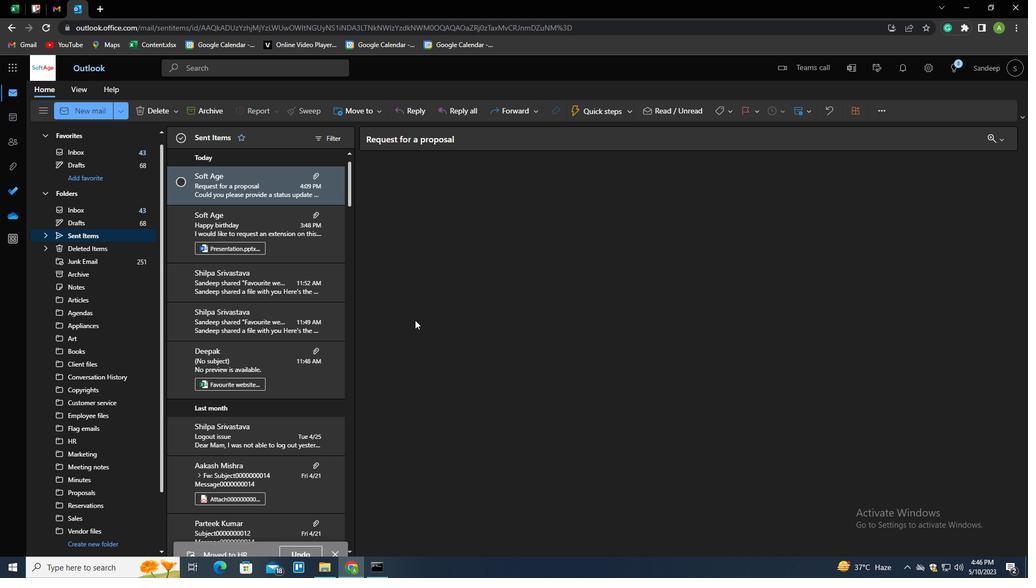 
